 Task: Look for space in Cianorte, Brazil from 5th July, 2023 to 15th July, 2023 for 9 adults in price range Rs.15000 to Rs.25000. Place can be entire place with 5 bedrooms having 5 beds and 5 bathrooms. Property type can be house, flat, guest house. Booking option can be shelf check-in. Required host language is Spanish.
Action: Mouse moved to (380, 126)
Screenshot: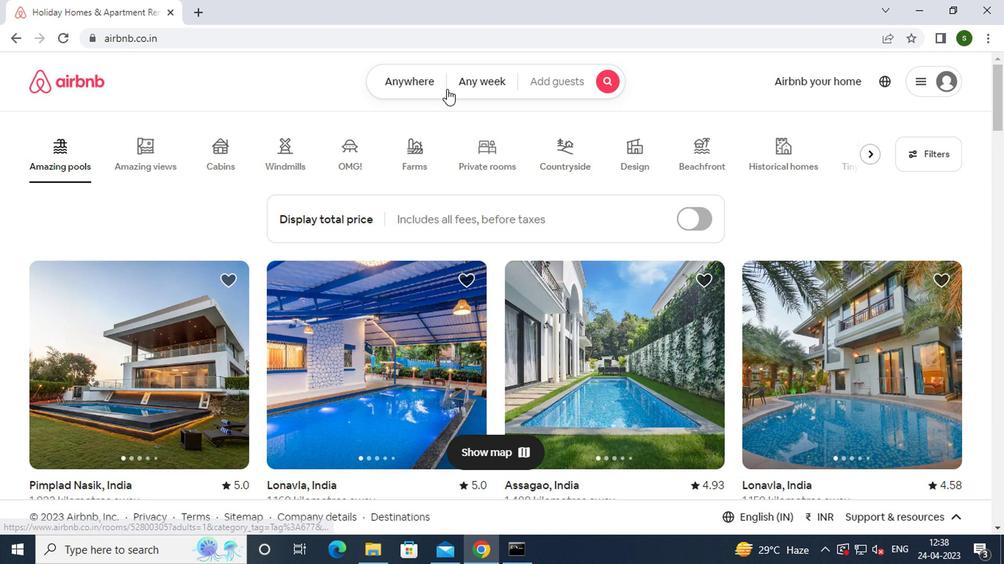 
Action: Mouse pressed left at (380, 126)
Screenshot: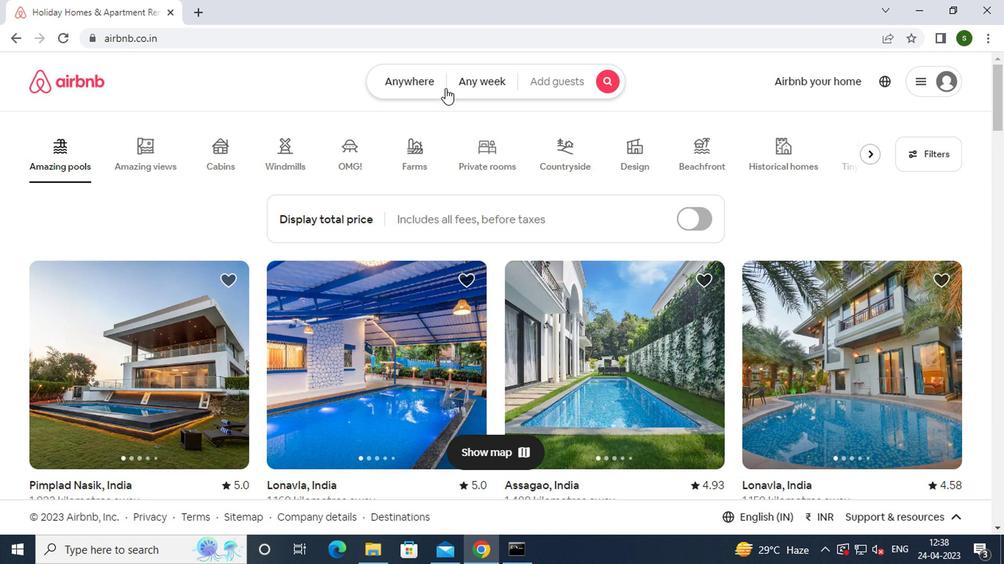 
Action: Mouse moved to (242, 163)
Screenshot: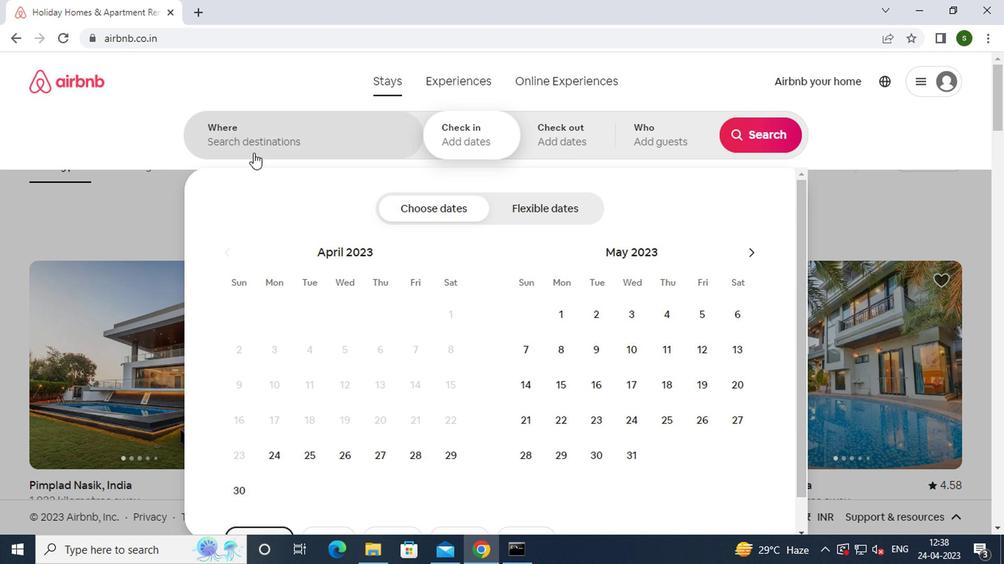 
Action: Mouse pressed left at (242, 163)
Screenshot: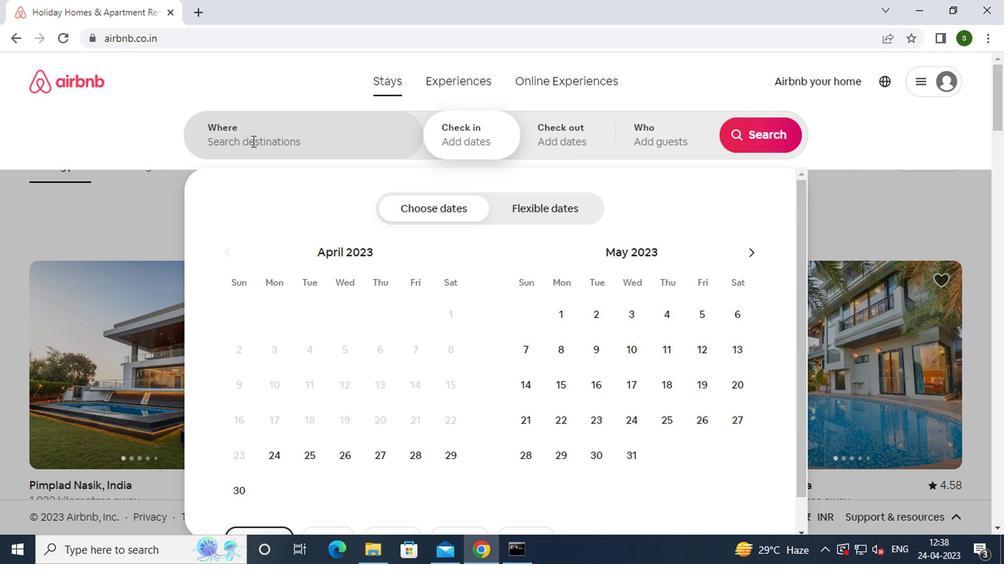 
Action: Key pressed c<Key.caps_lock>ianorte,<Key.space><Key.caps_lock>b<Key.caps_lock>razil
Screenshot: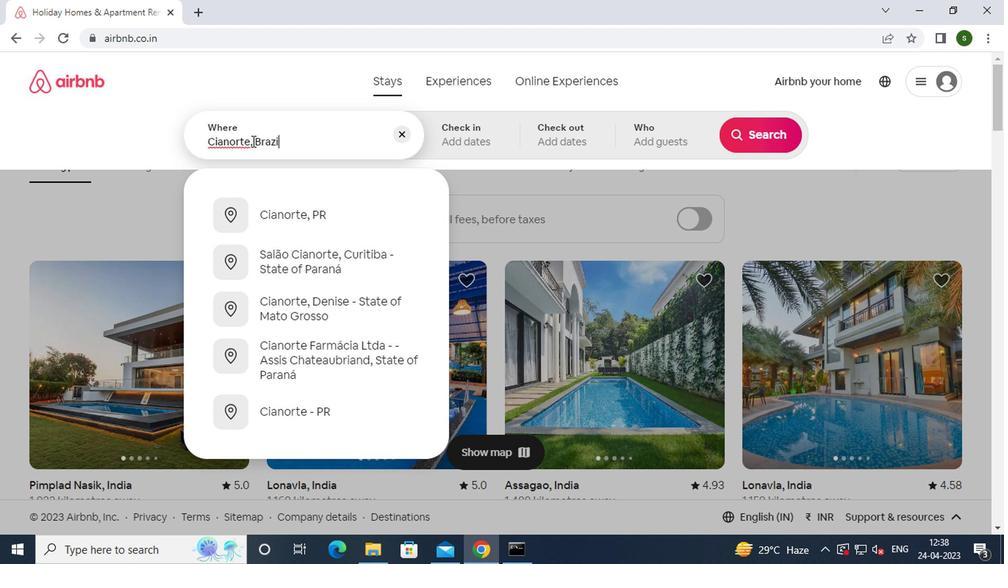 
Action: Mouse moved to (263, 156)
Screenshot: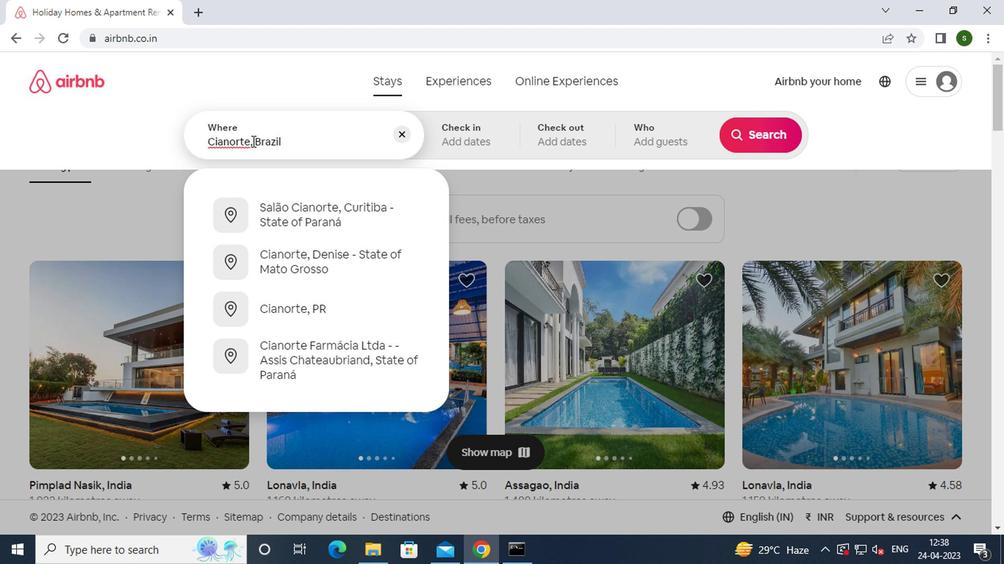 
Action: Key pressed <Key.enter>
Screenshot: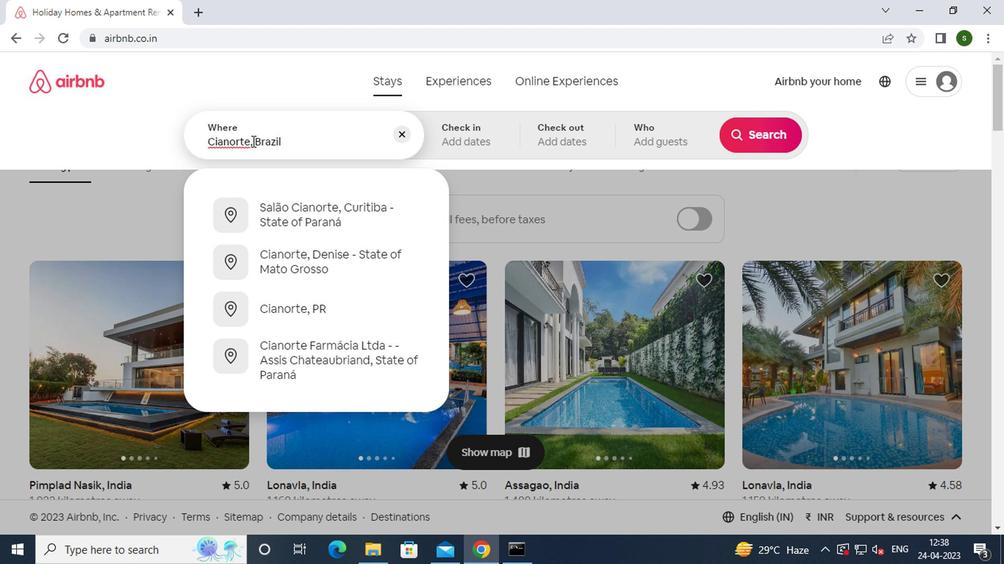 
Action: Mouse moved to (593, 240)
Screenshot: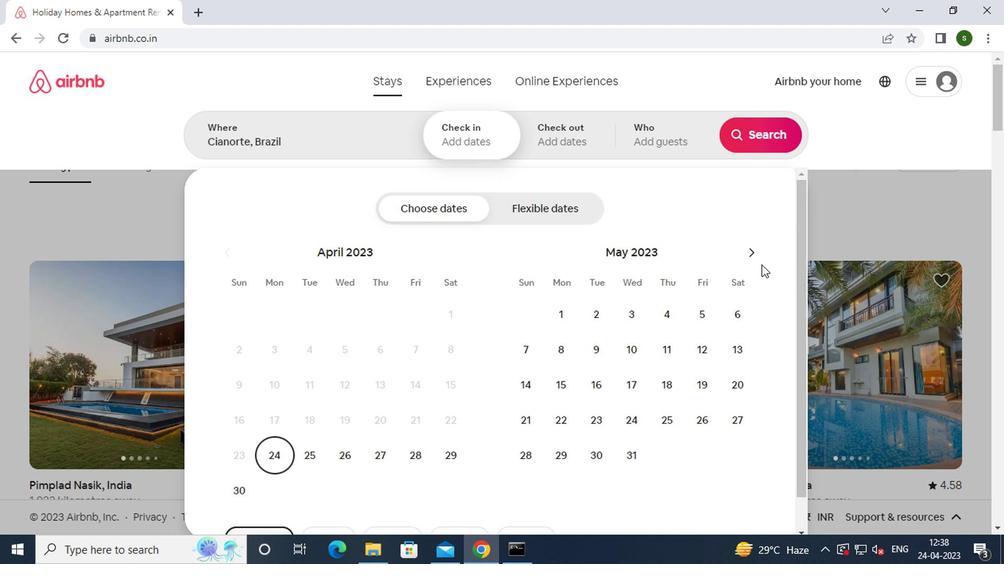 
Action: Mouse pressed left at (593, 240)
Screenshot: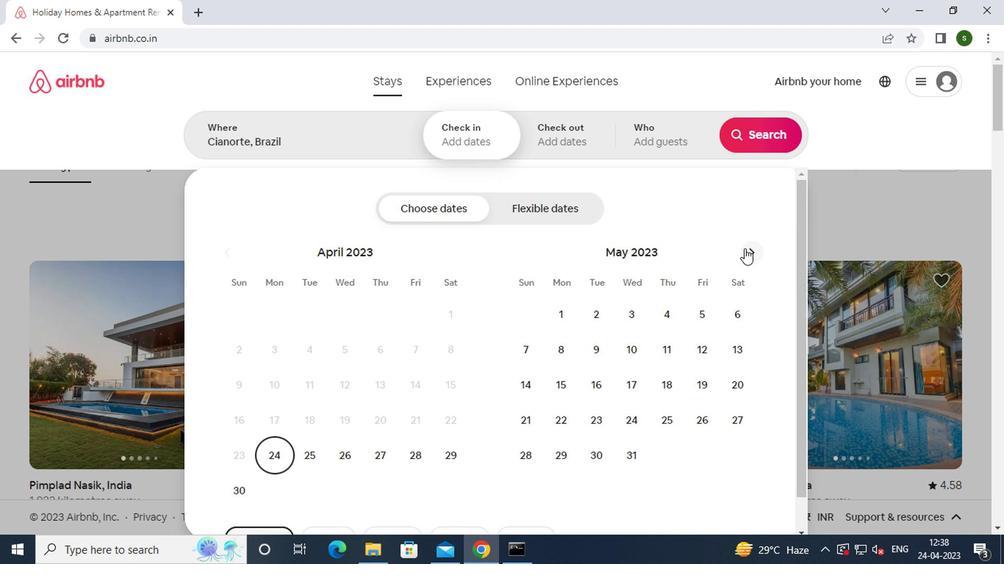 
Action: Mouse pressed left at (593, 240)
Screenshot: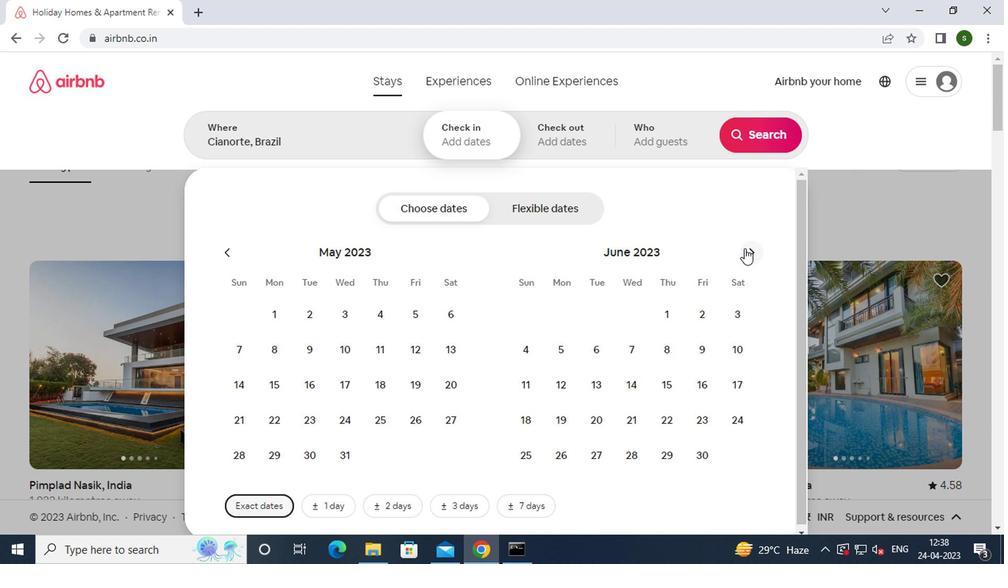 
Action: Mouse moved to (514, 306)
Screenshot: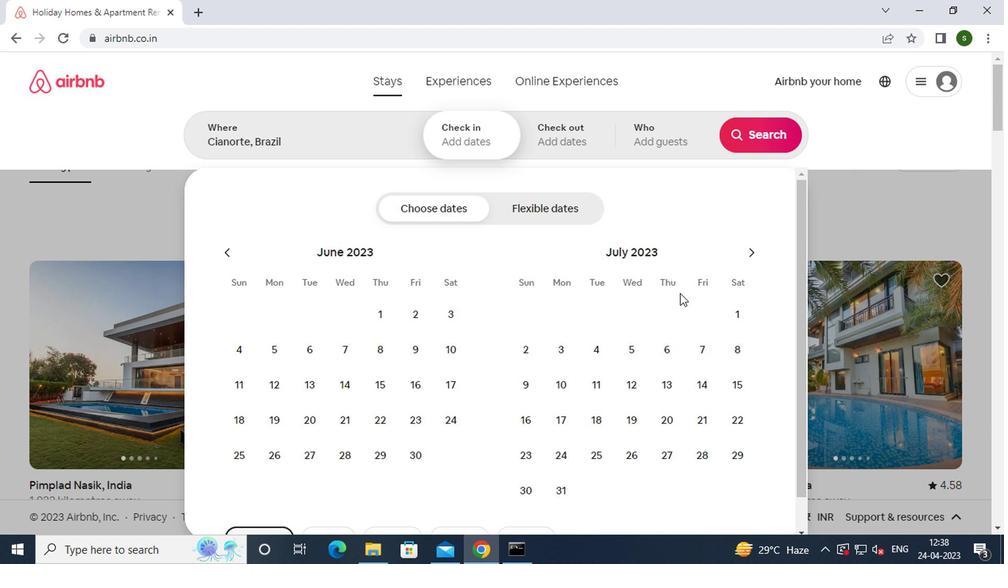 
Action: Mouse pressed left at (514, 306)
Screenshot: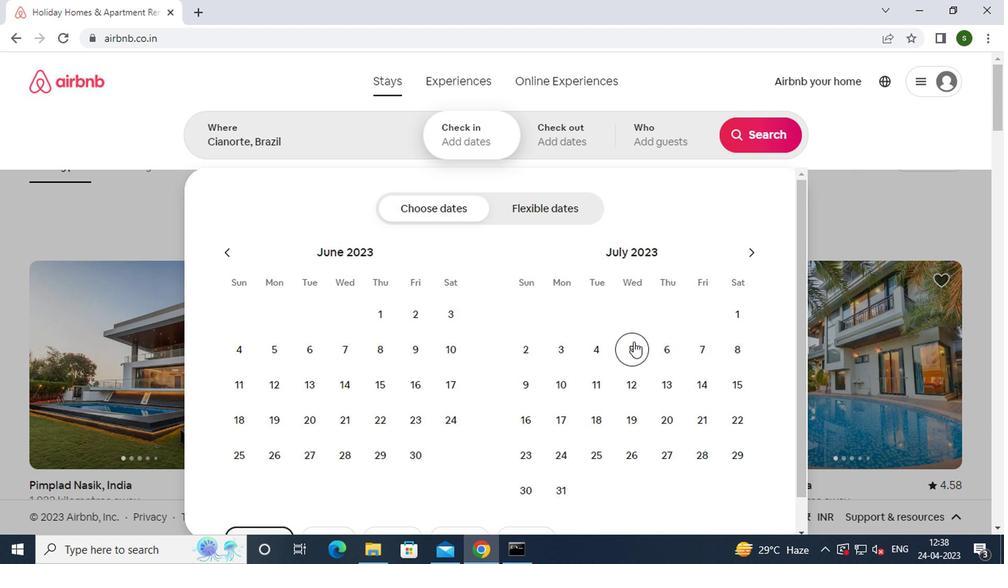 
Action: Mouse moved to (595, 340)
Screenshot: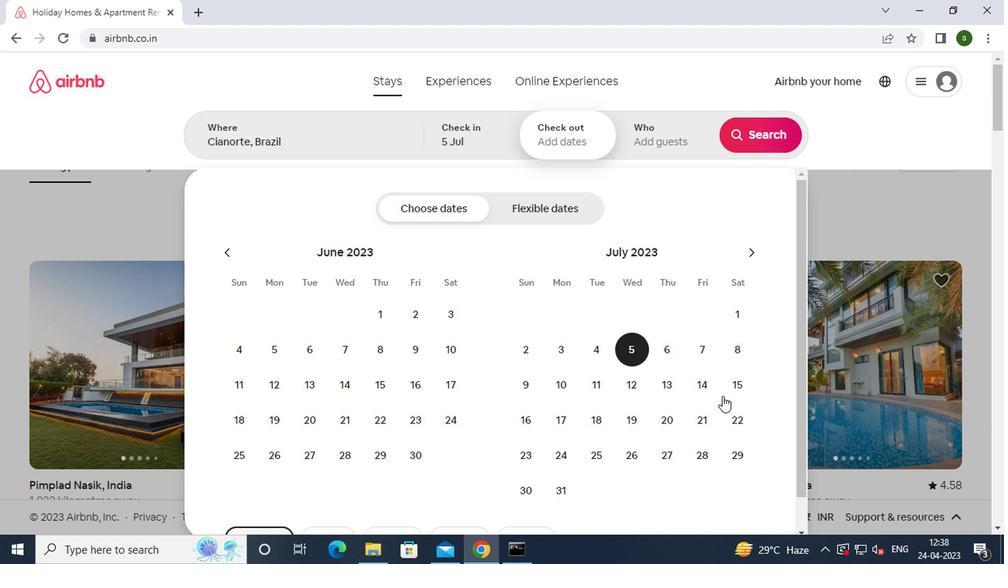
Action: Mouse pressed left at (595, 340)
Screenshot: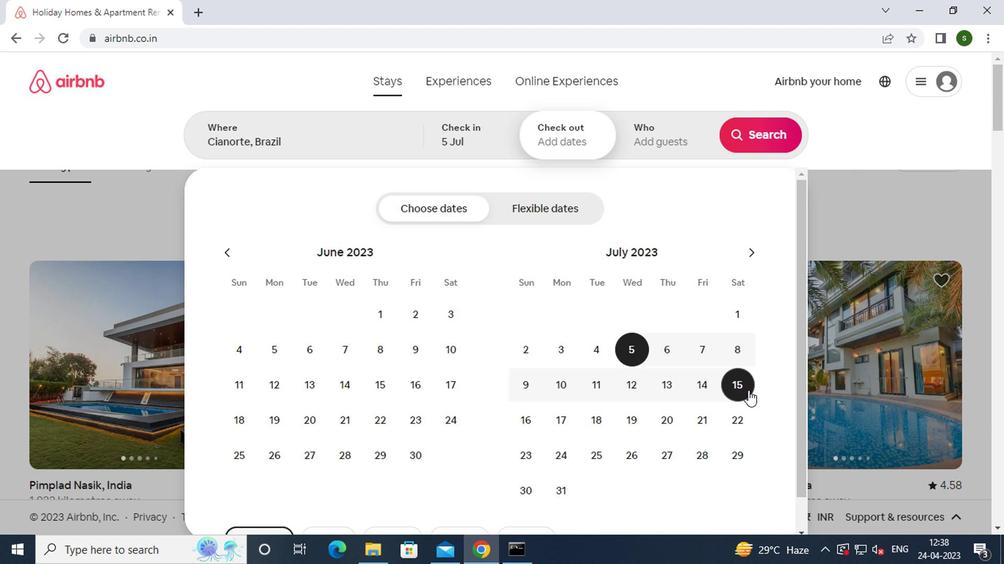 
Action: Mouse moved to (533, 168)
Screenshot: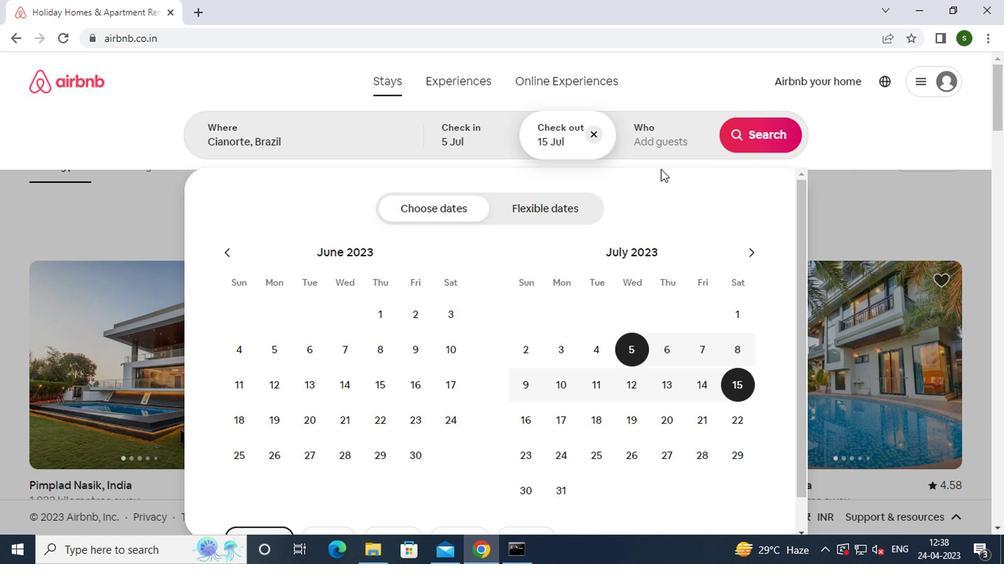 
Action: Mouse pressed left at (533, 168)
Screenshot: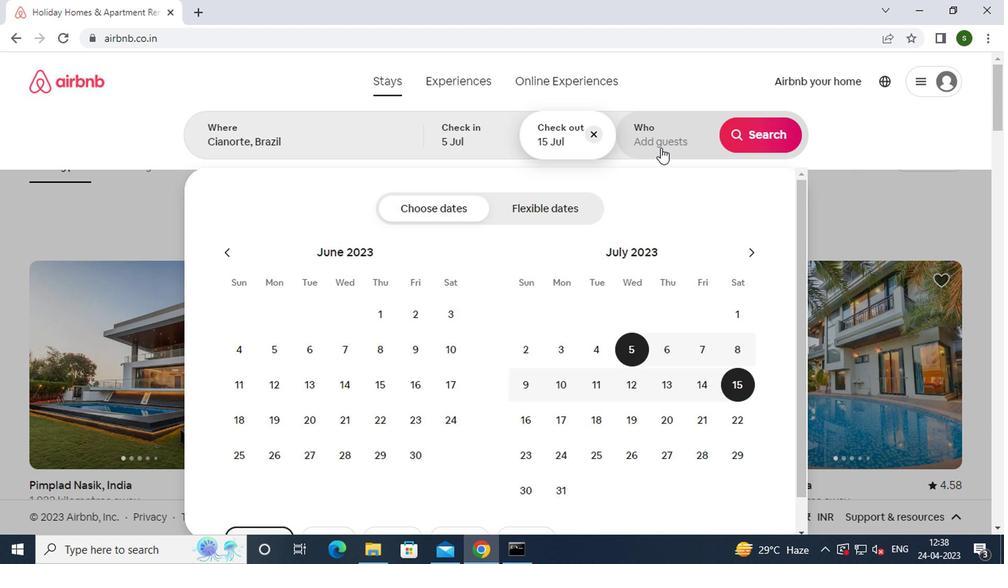 
Action: Mouse moved to (612, 216)
Screenshot: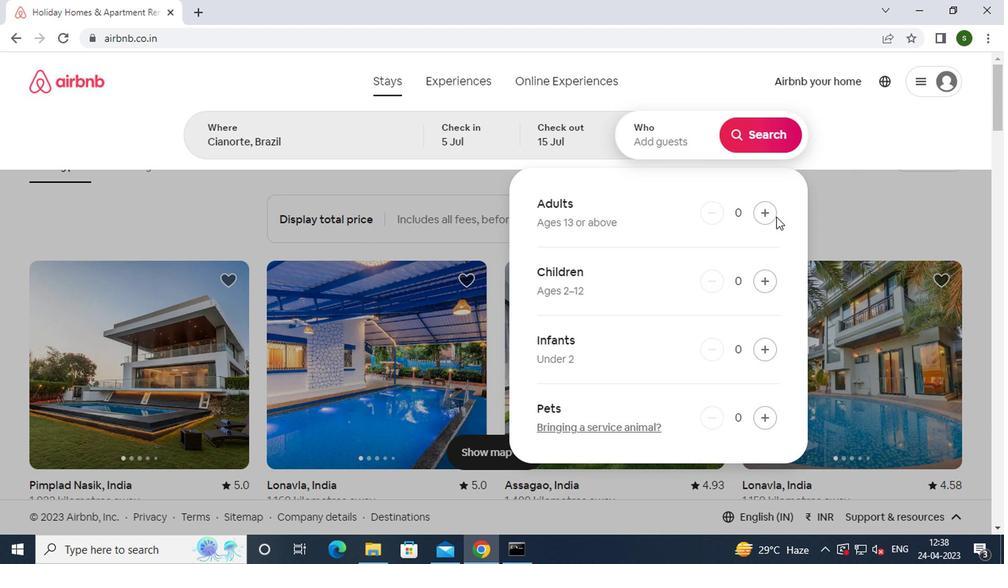 
Action: Mouse pressed left at (612, 216)
Screenshot: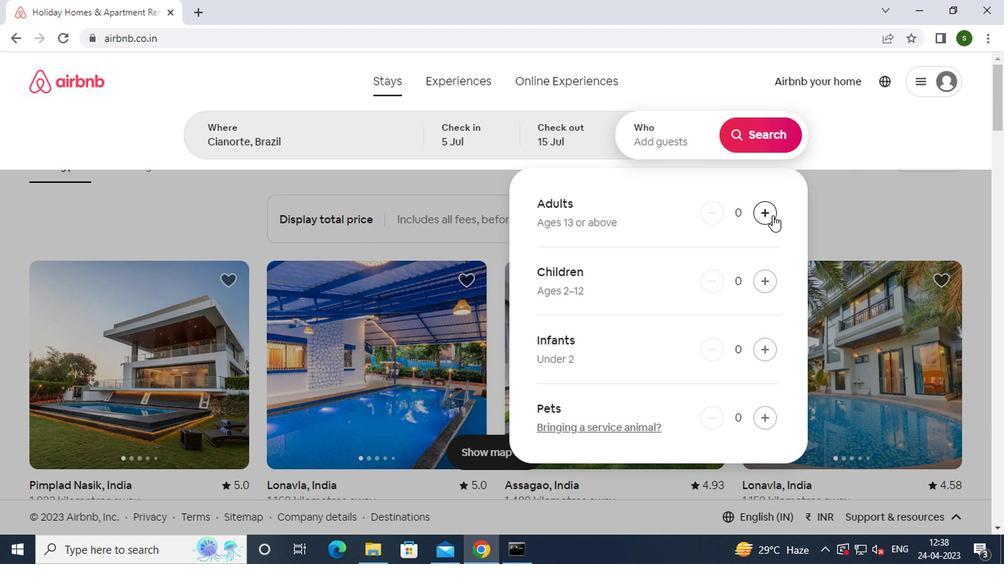 
Action: Mouse pressed left at (612, 216)
Screenshot: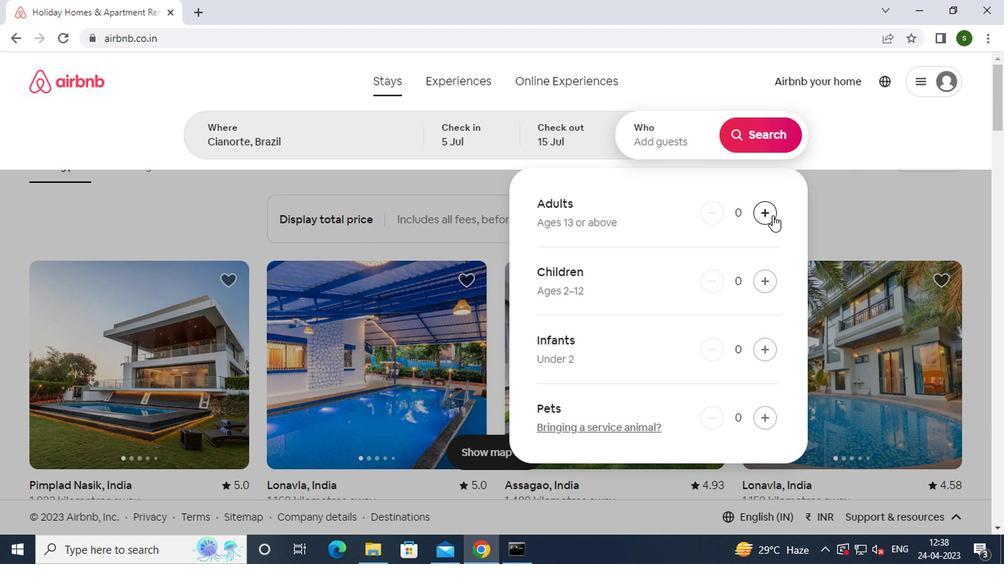 
Action: Mouse pressed left at (612, 216)
Screenshot: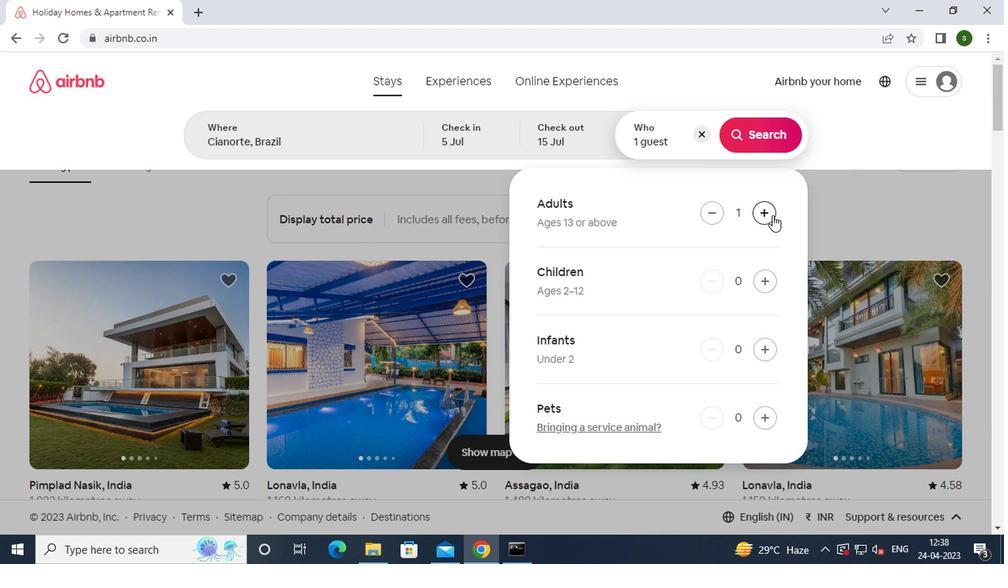 
Action: Mouse pressed left at (612, 216)
Screenshot: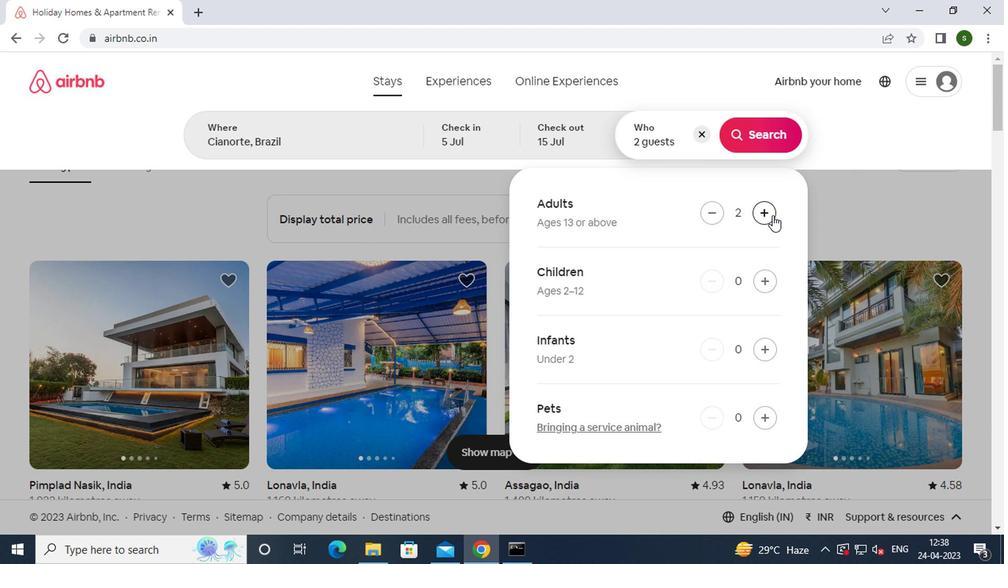 
Action: Mouse pressed left at (612, 216)
Screenshot: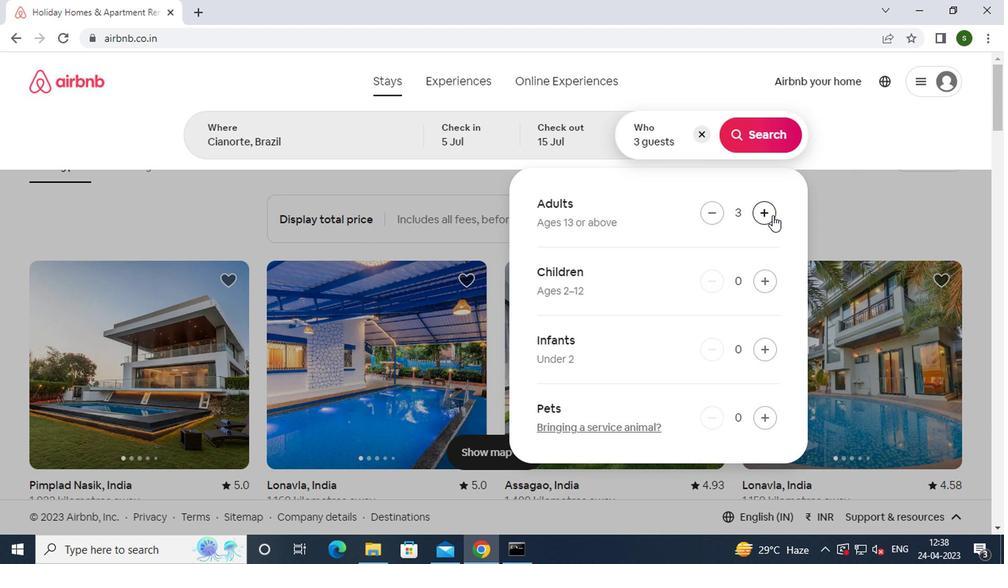 
Action: Mouse pressed left at (612, 216)
Screenshot: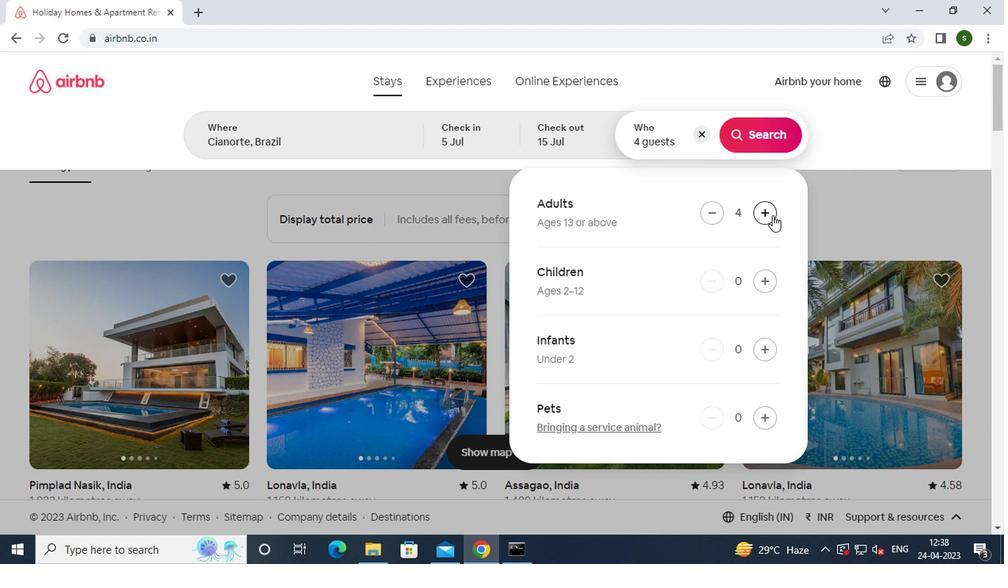 
Action: Mouse pressed left at (612, 216)
Screenshot: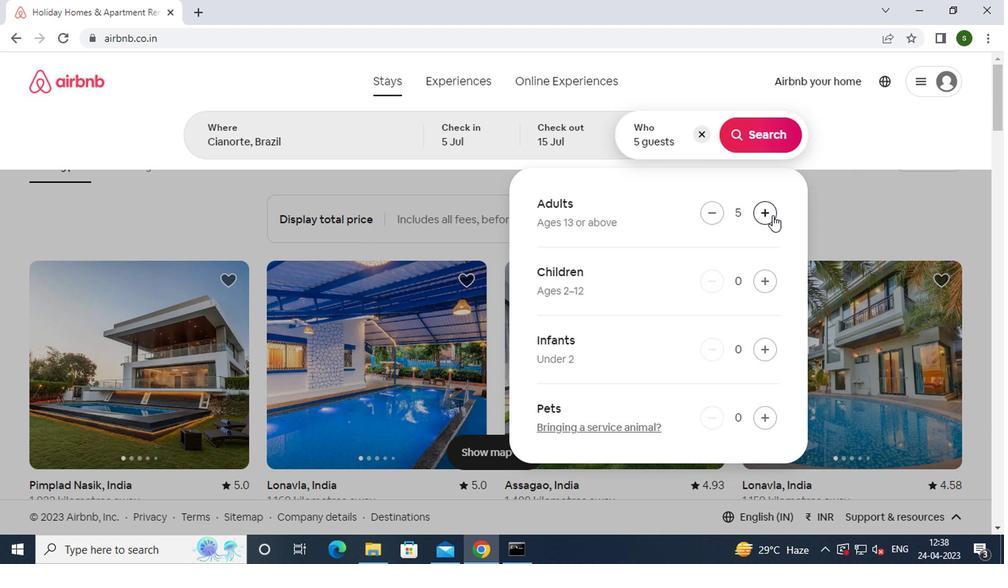 
Action: Mouse pressed left at (612, 216)
Screenshot: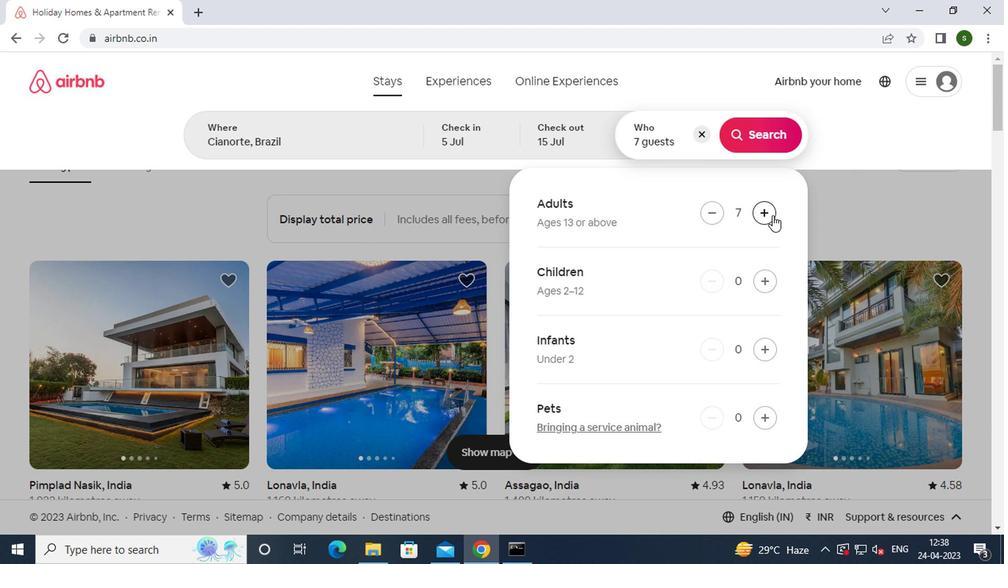 
Action: Mouse pressed left at (612, 216)
Screenshot: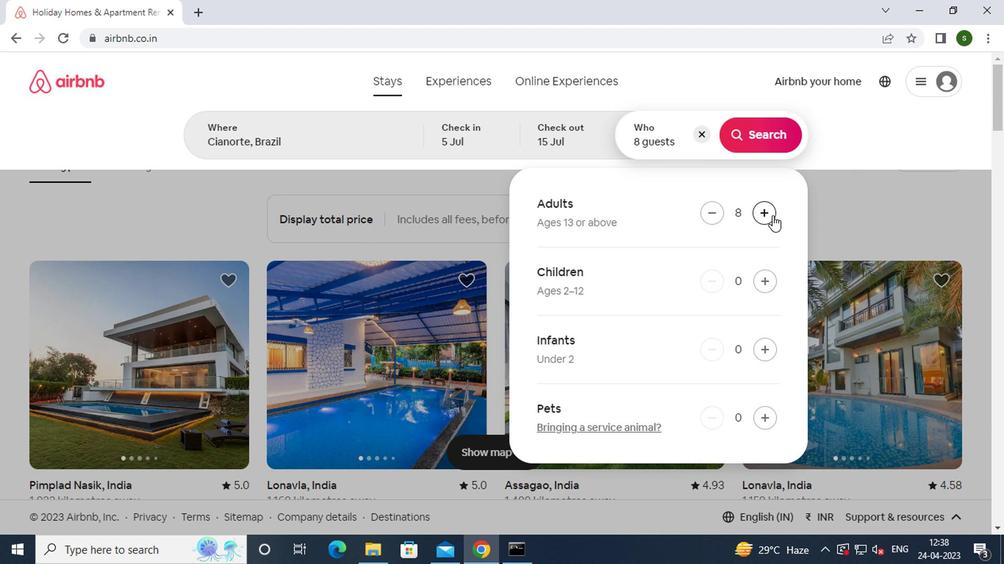
Action: Mouse moved to (587, 160)
Screenshot: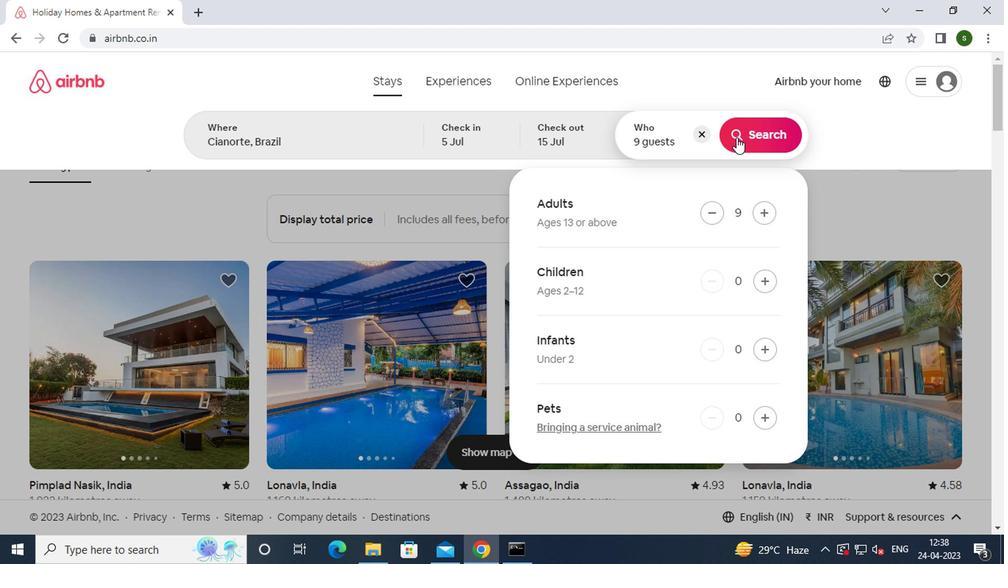 
Action: Mouse pressed left at (587, 160)
Screenshot: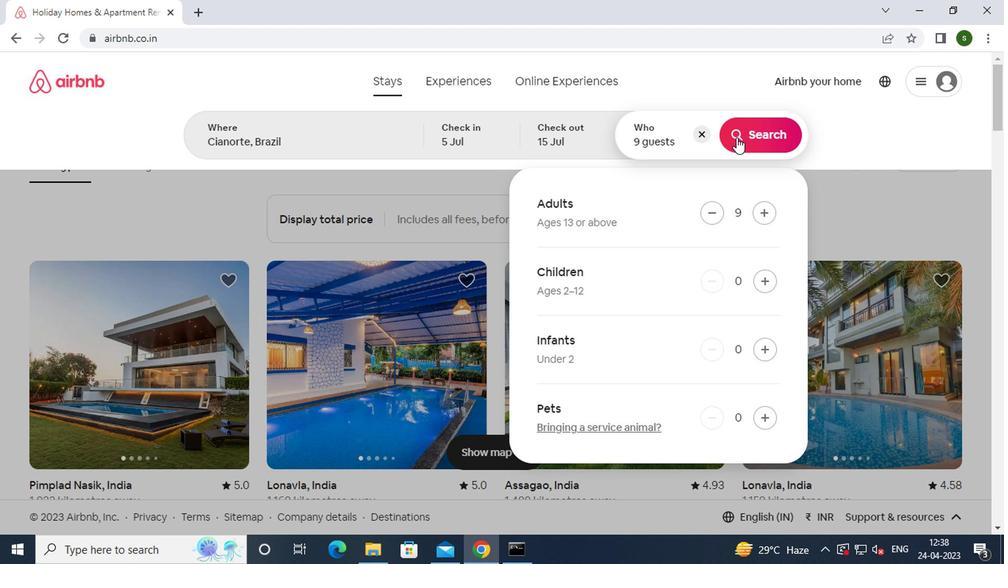 
Action: Mouse moved to (719, 168)
Screenshot: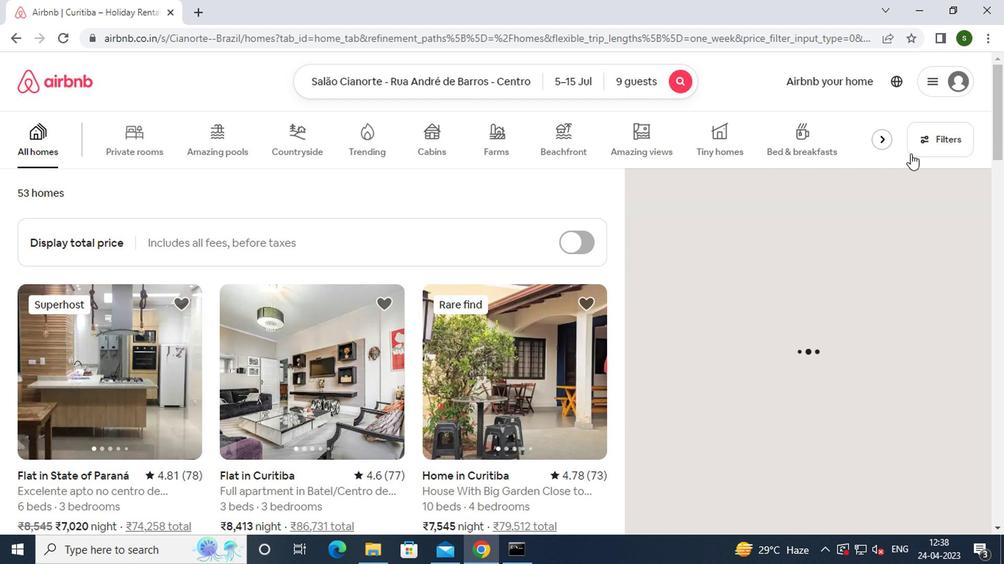 
Action: Mouse pressed left at (719, 168)
Screenshot: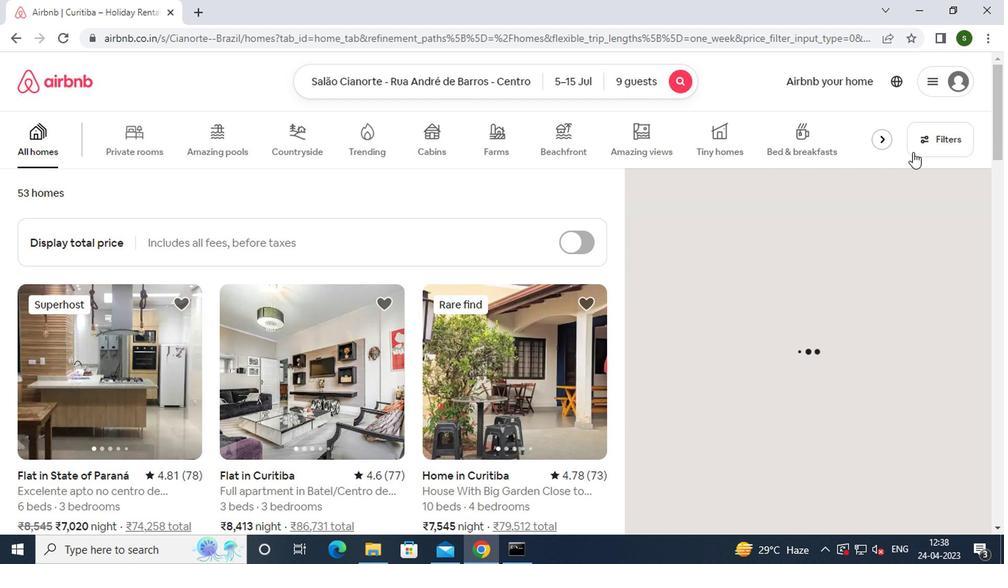 
Action: Mouse moved to (314, 290)
Screenshot: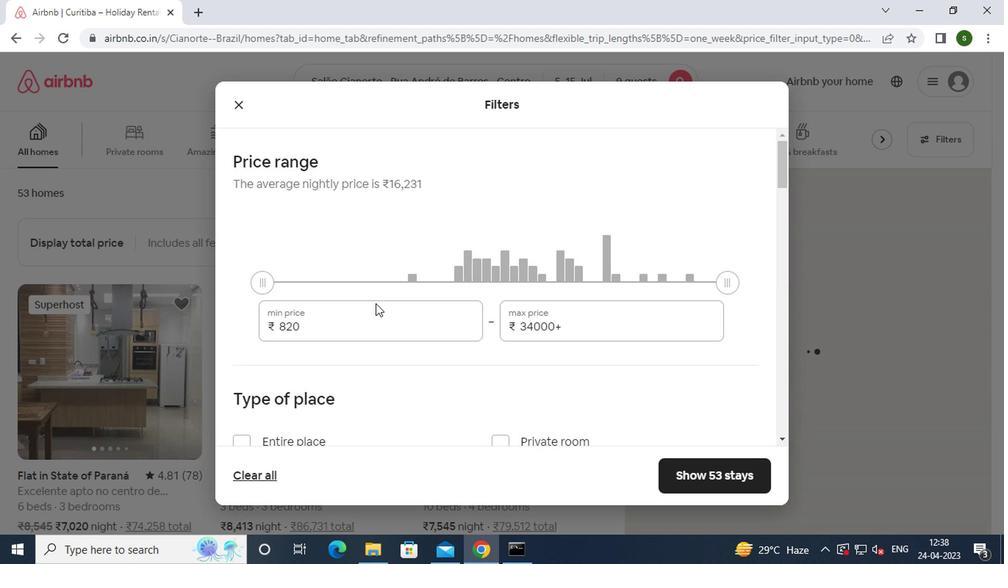 
Action: Mouse pressed left at (314, 290)
Screenshot: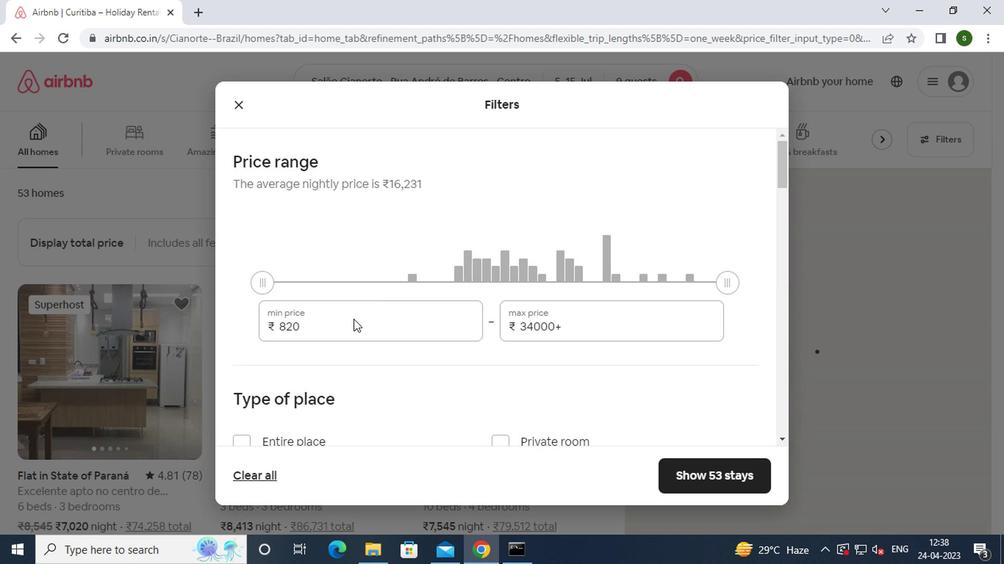 
Action: Key pressed <Key.backspace><Key.backspace><Key.backspace><Key.backspace><Key.backspace><Key.backspace><Key.backspace><Key.backspace>15000
Screenshot: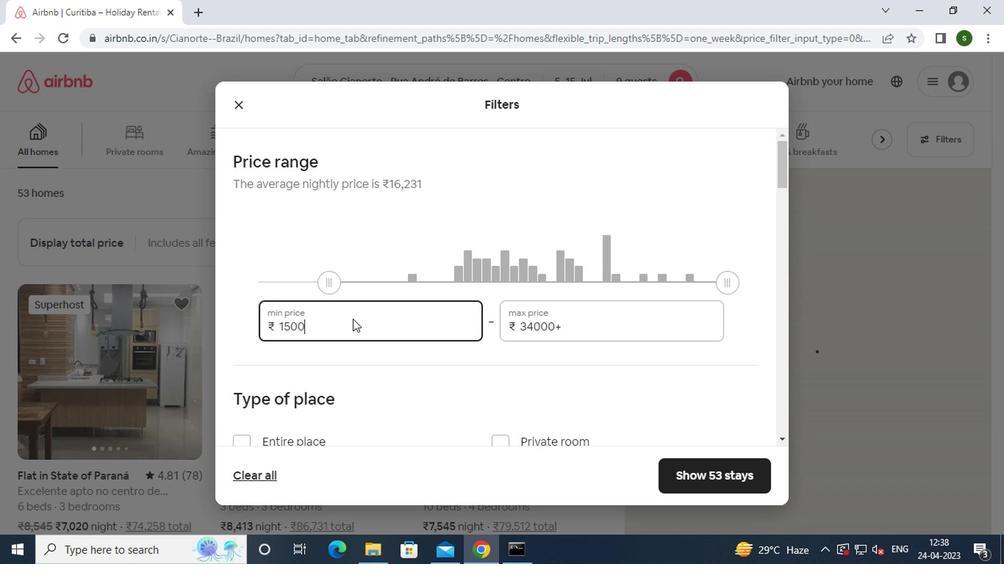 
Action: Mouse moved to (467, 293)
Screenshot: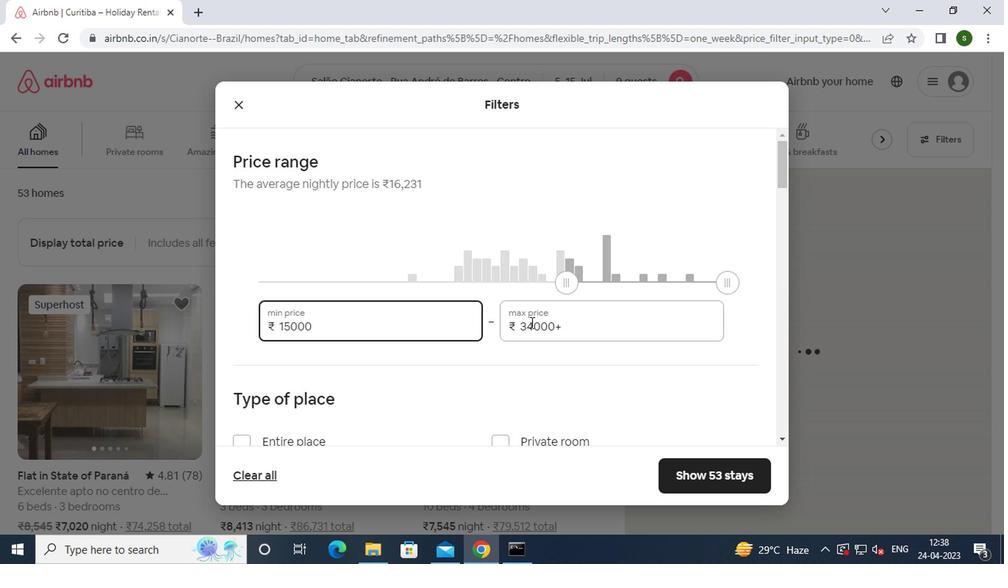 
Action: Mouse pressed left at (467, 293)
Screenshot: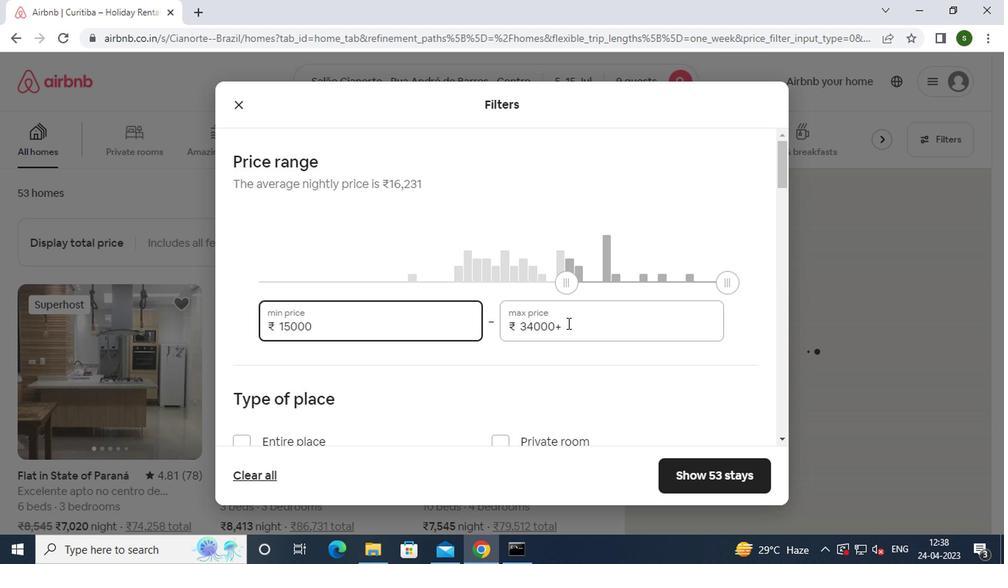 
Action: Mouse moved to (467, 293)
Screenshot: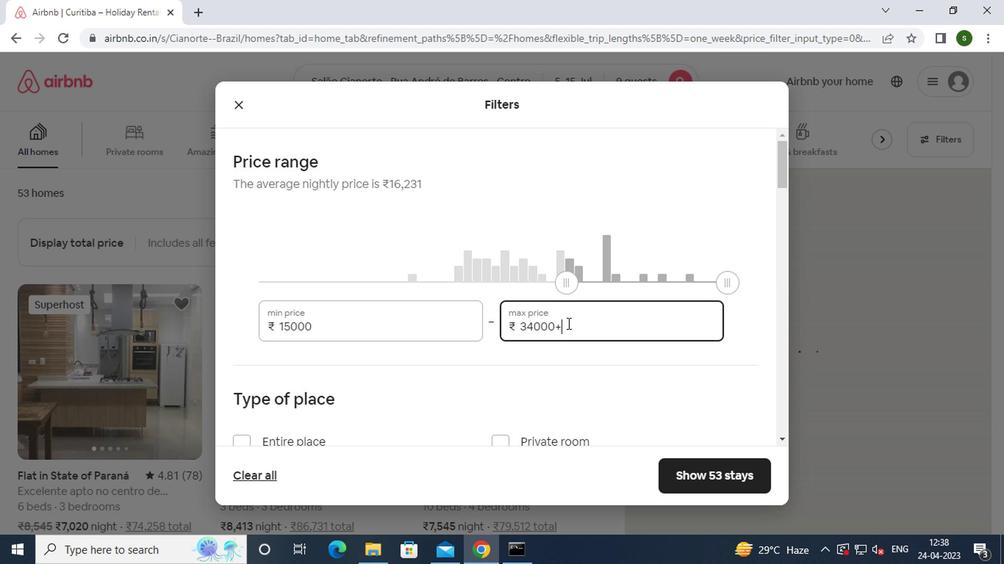 
Action: Key pressed <Key.backspace><Key.backspace><Key.backspace><Key.backspace><Key.backspace><Key.backspace><Key.backspace><Key.backspace><Key.backspace><Key.backspace><Key.backspace>25000
Screenshot: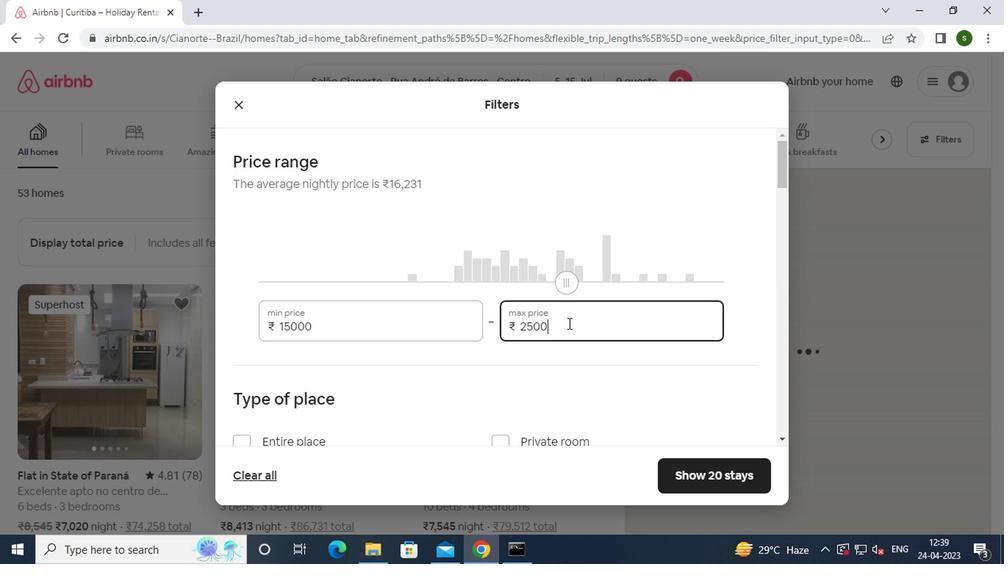
Action: Mouse moved to (443, 309)
Screenshot: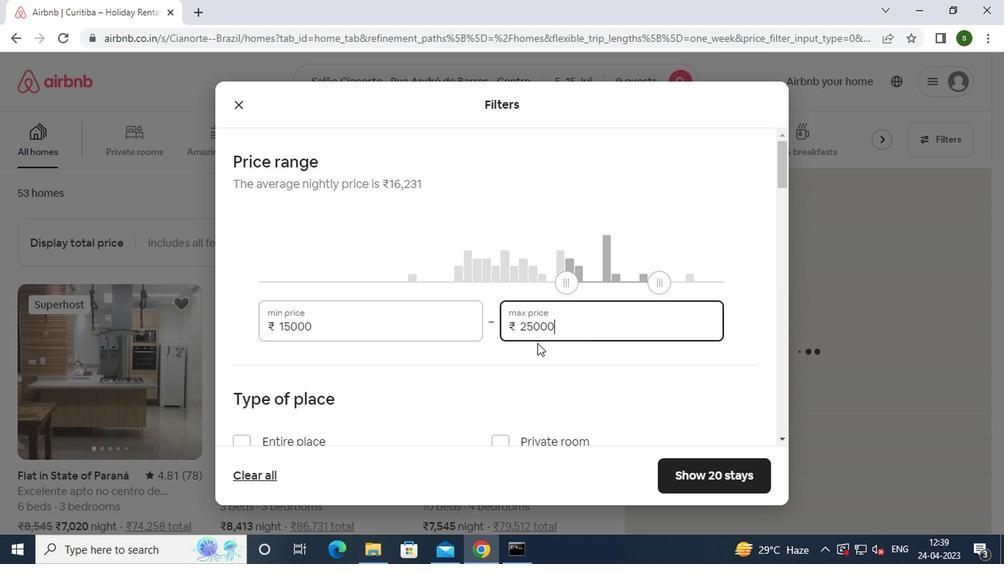 
Action: Mouse scrolled (443, 308) with delta (0, 0)
Screenshot: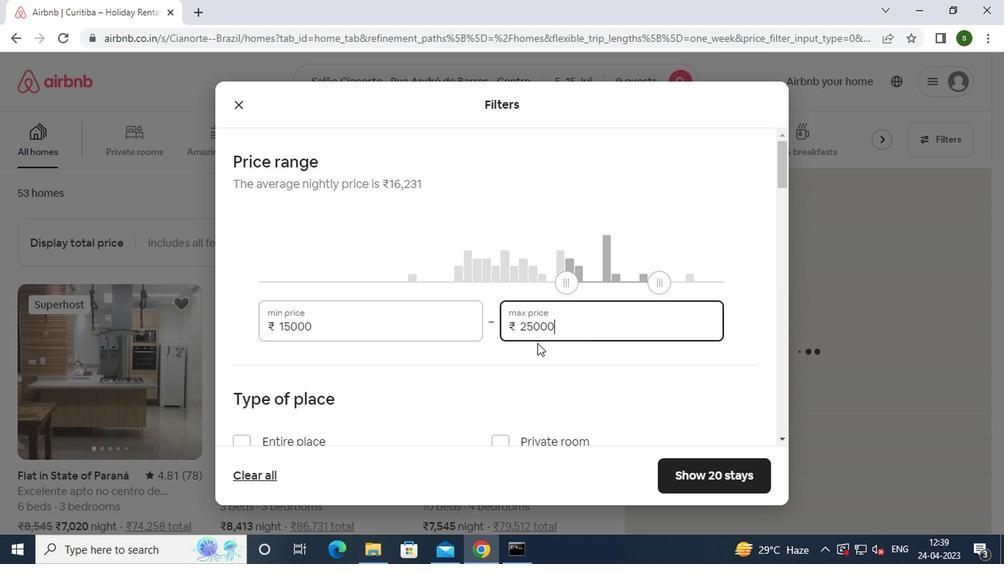 
Action: Mouse scrolled (443, 308) with delta (0, 0)
Screenshot: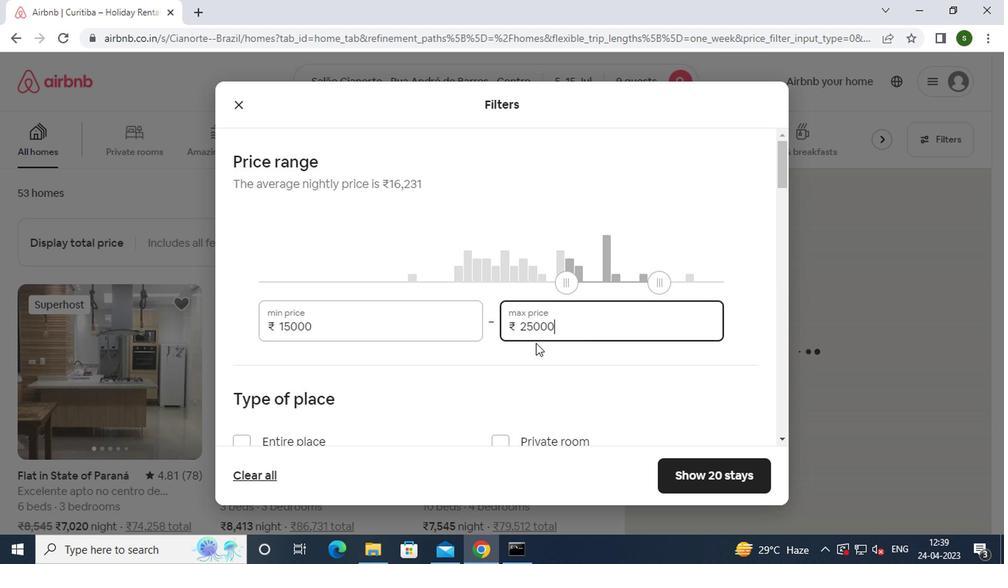 
Action: Mouse moved to (271, 279)
Screenshot: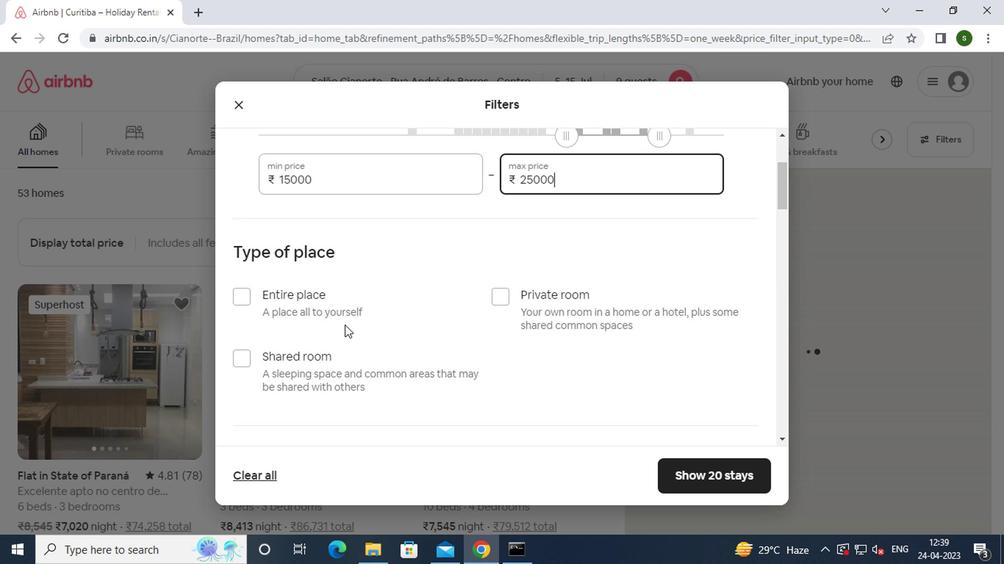 
Action: Mouse pressed left at (271, 279)
Screenshot: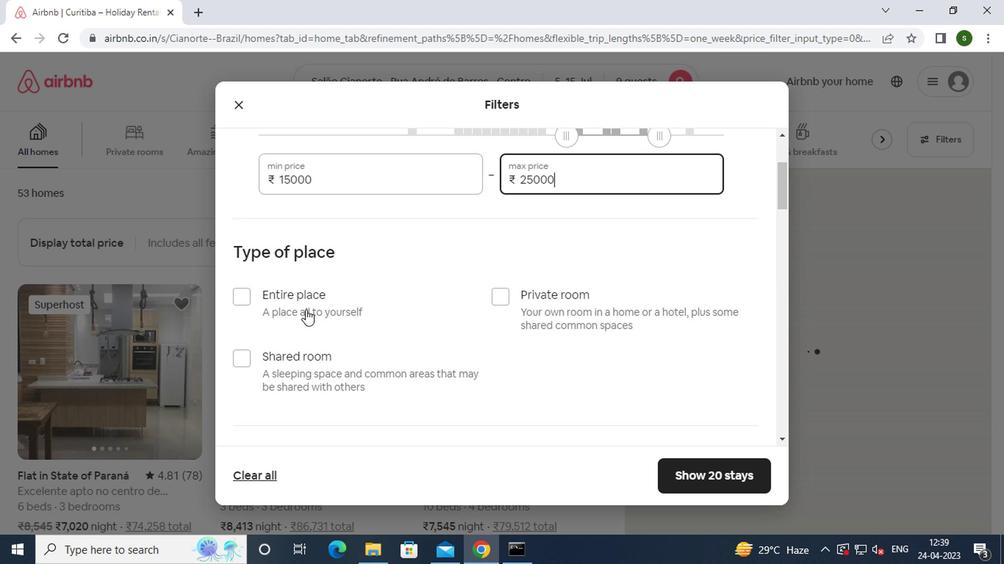 
Action: Mouse moved to (332, 283)
Screenshot: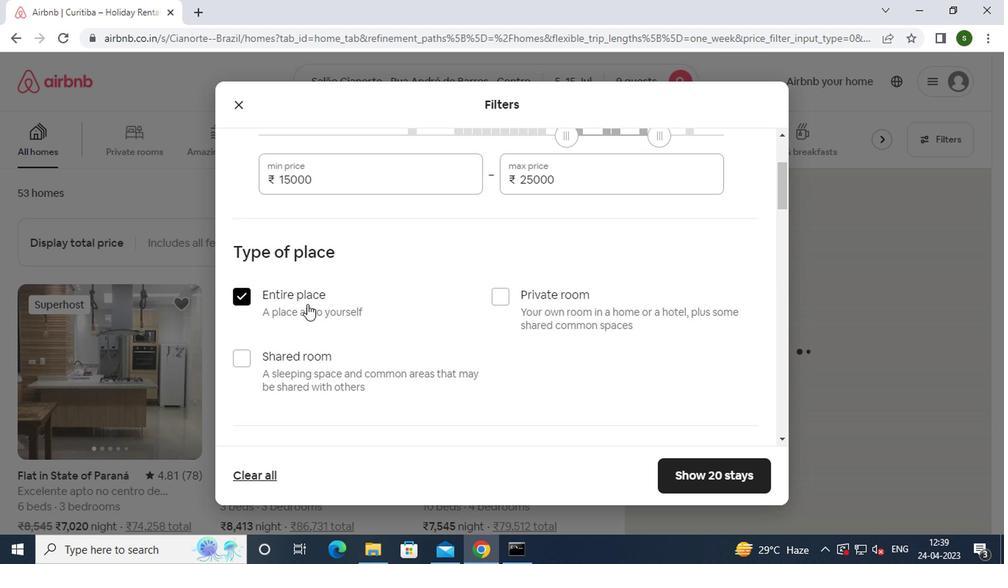 
Action: Mouse scrolled (332, 282) with delta (0, 0)
Screenshot: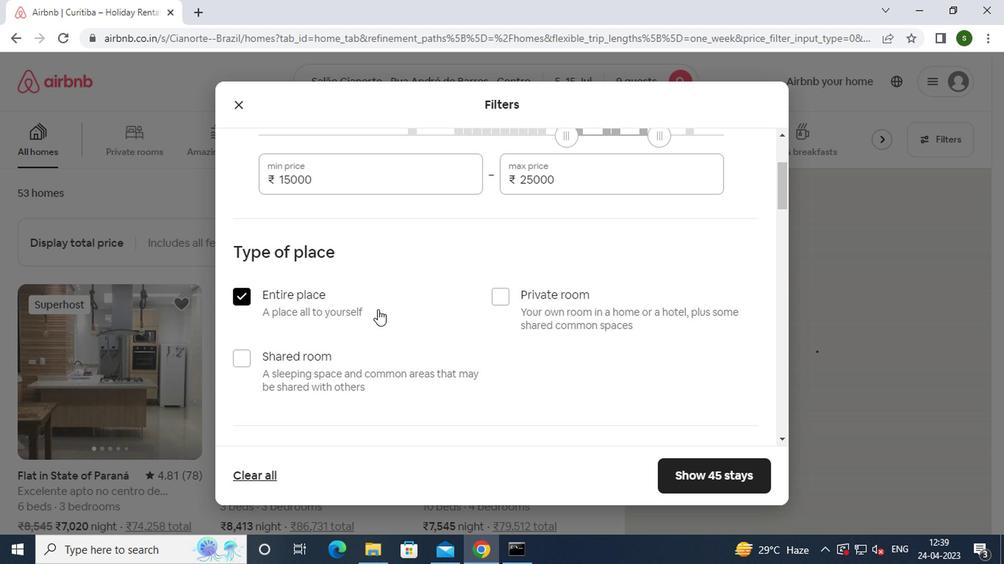 
Action: Mouse scrolled (332, 282) with delta (0, 0)
Screenshot: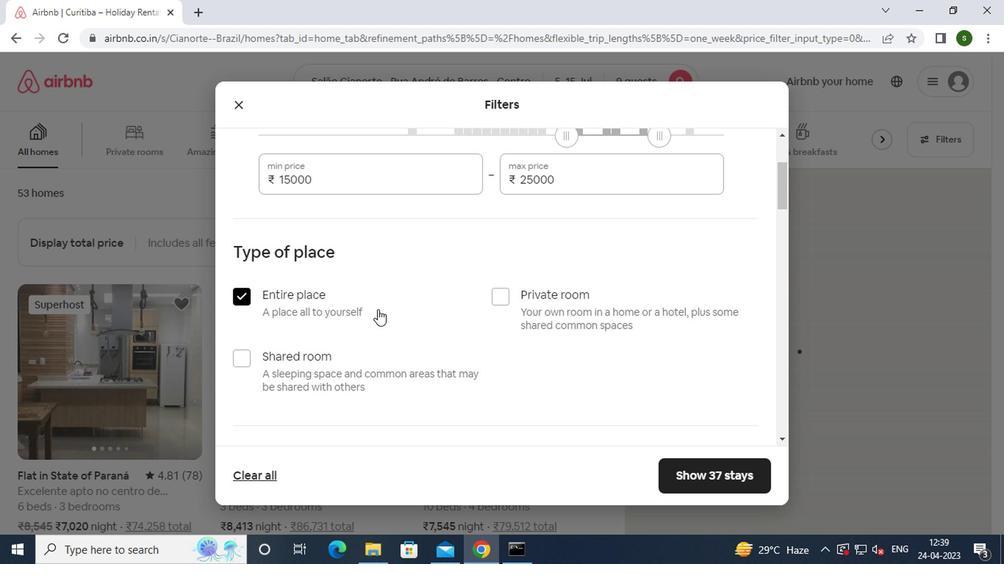 
Action: Mouse scrolled (332, 282) with delta (0, 0)
Screenshot: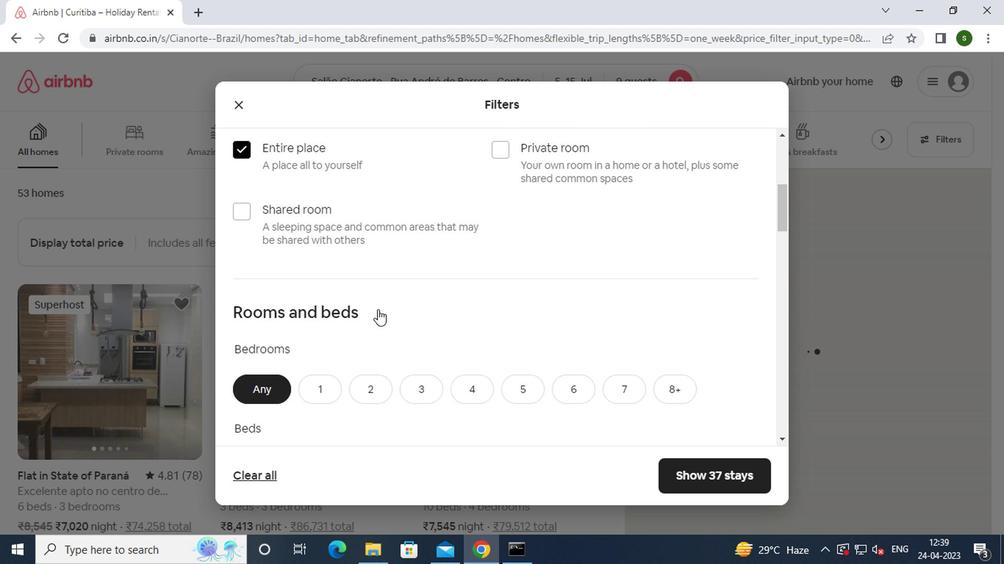 
Action: Mouse scrolled (332, 282) with delta (0, 0)
Screenshot: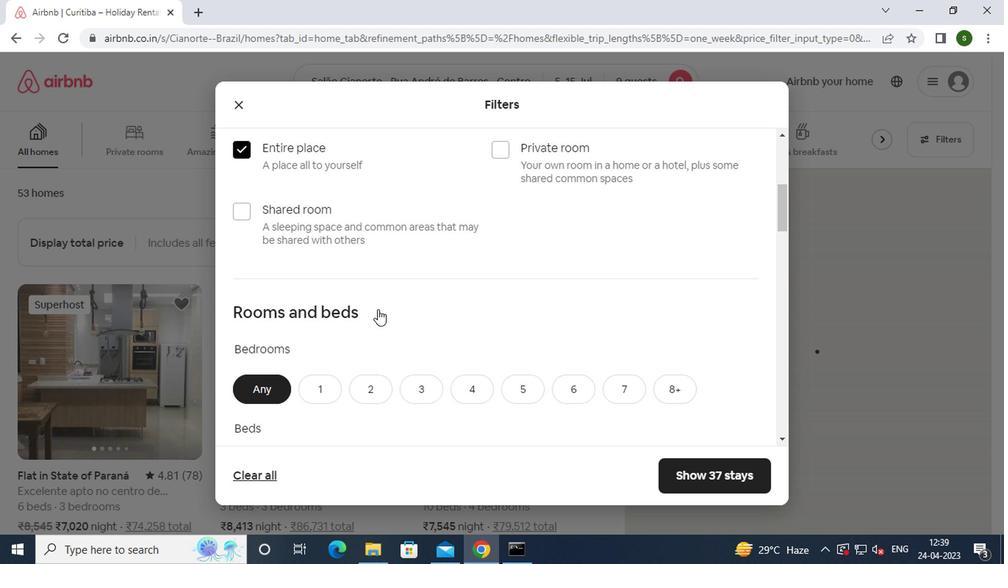 
Action: Mouse moved to (427, 236)
Screenshot: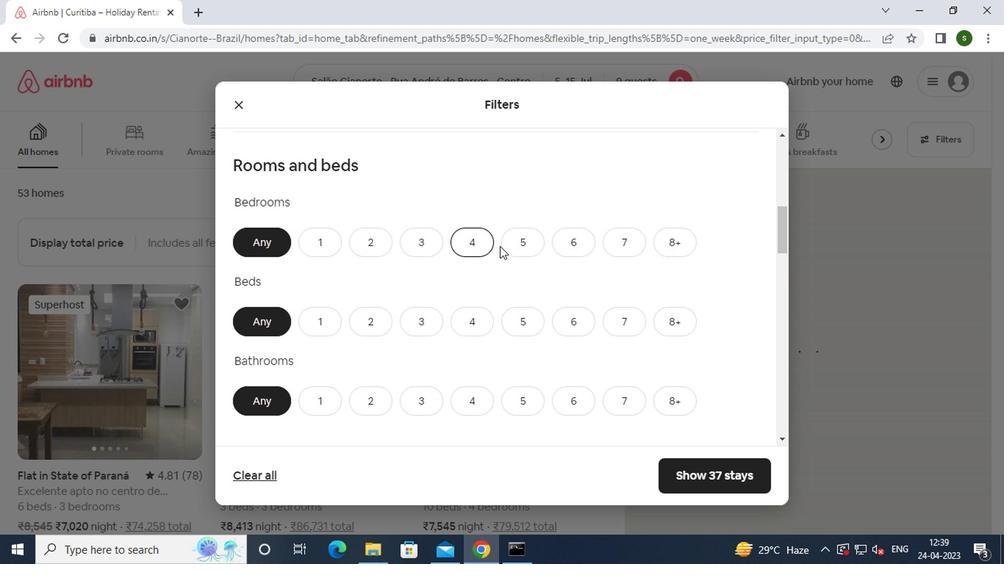 
Action: Mouse pressed left at (427, 236)
Screenshot: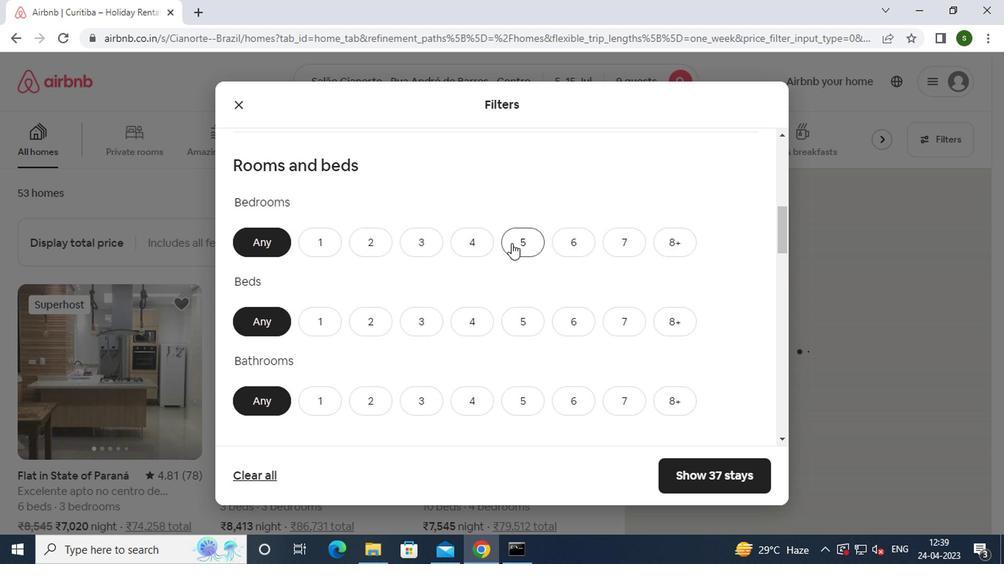 
Action: Mouse moved to (436, 295)
Screenshot: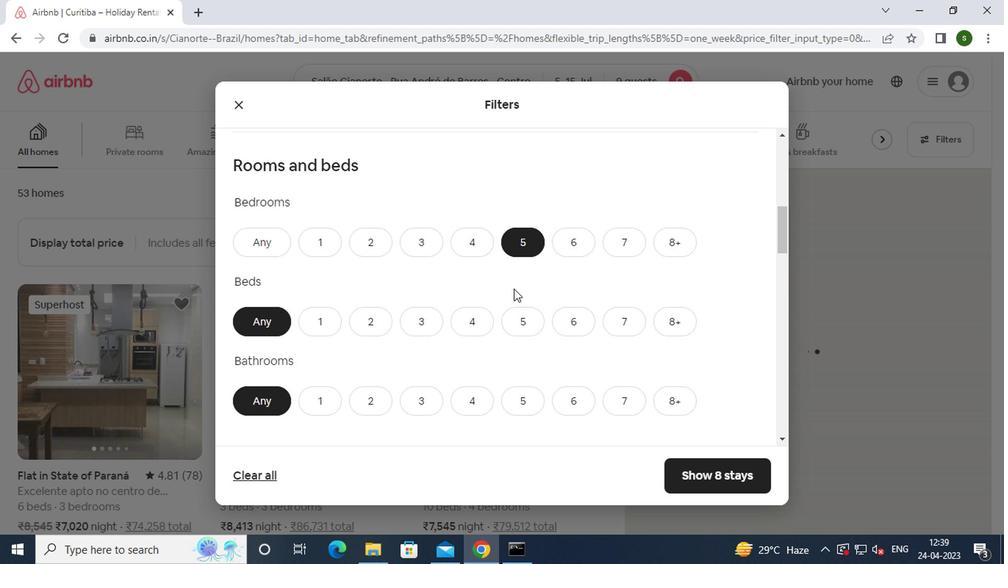 
Action: Mouse pressed left at (436, 295)
Screenshot: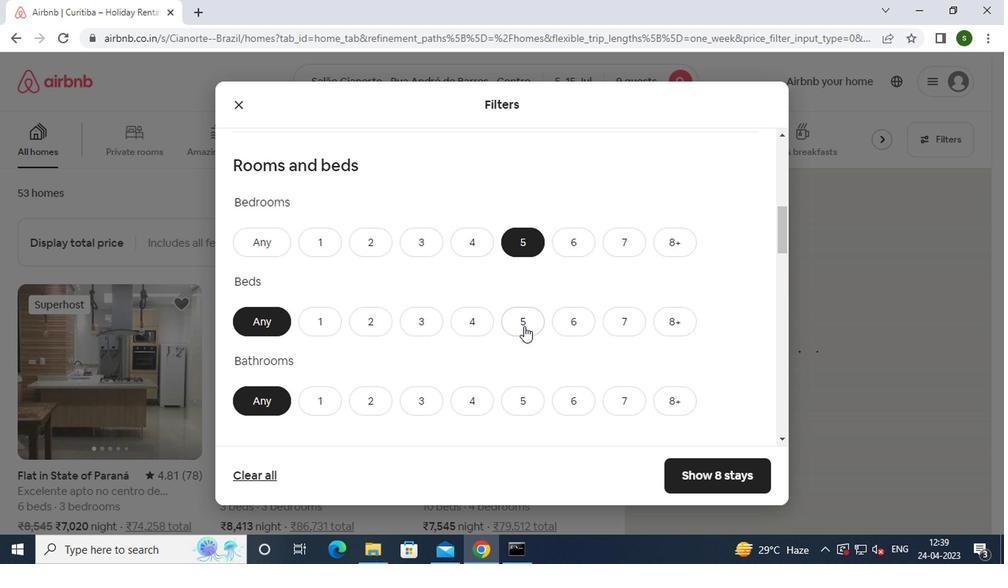 
Action: Mouse moved to (436, 349)
Screenshot: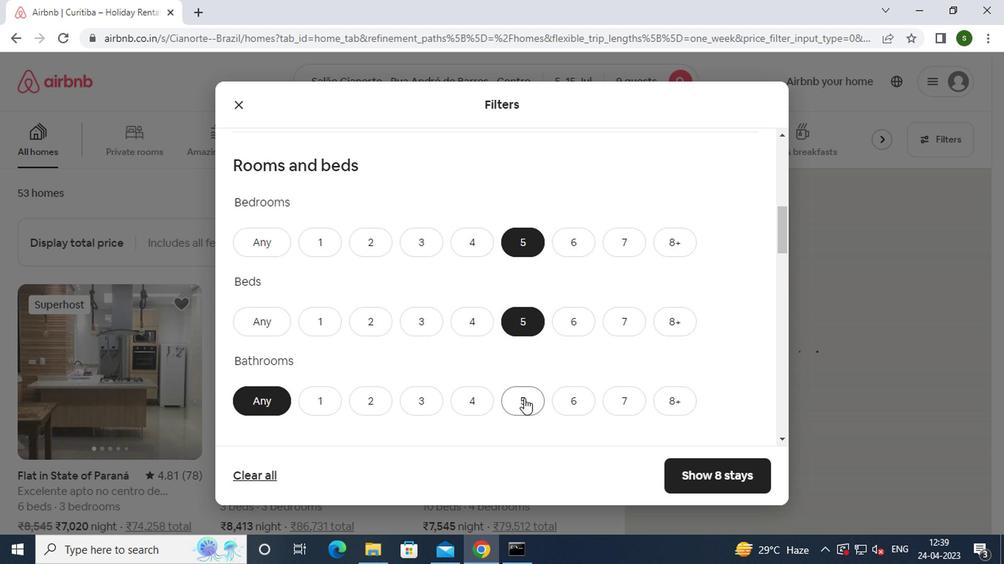 
Action: Mouse pressed left at (436, 349)
Screenshot: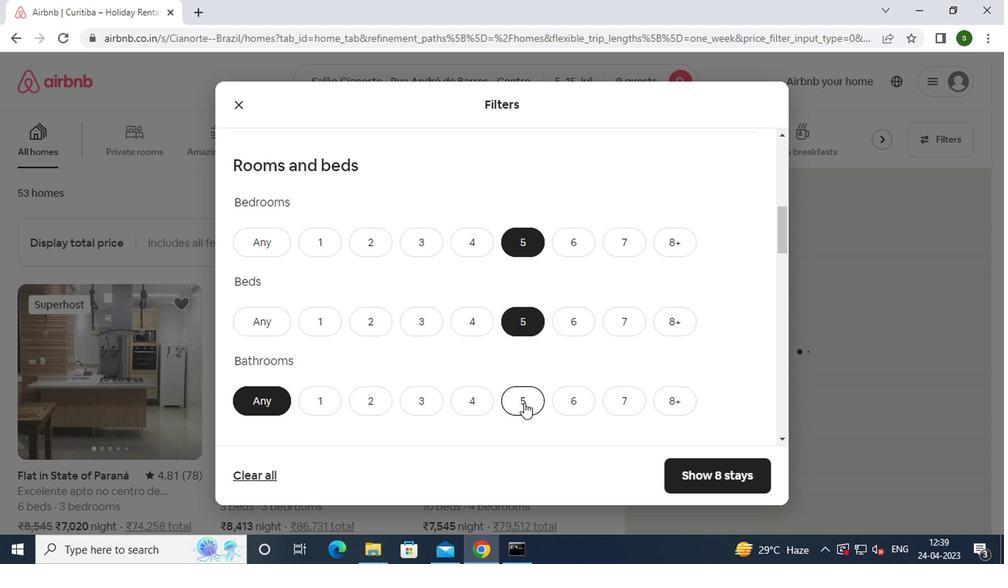 
Action: Mouse moved to (433, 305)
Screenshot: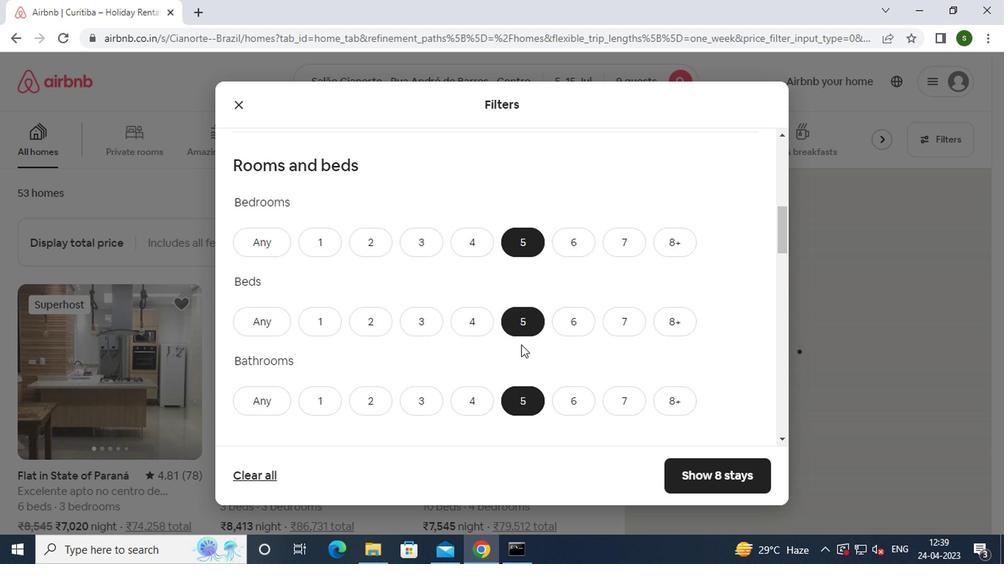 
Action: Mouse scrolled (433, 304) with delta (0, 0)
Screenshot: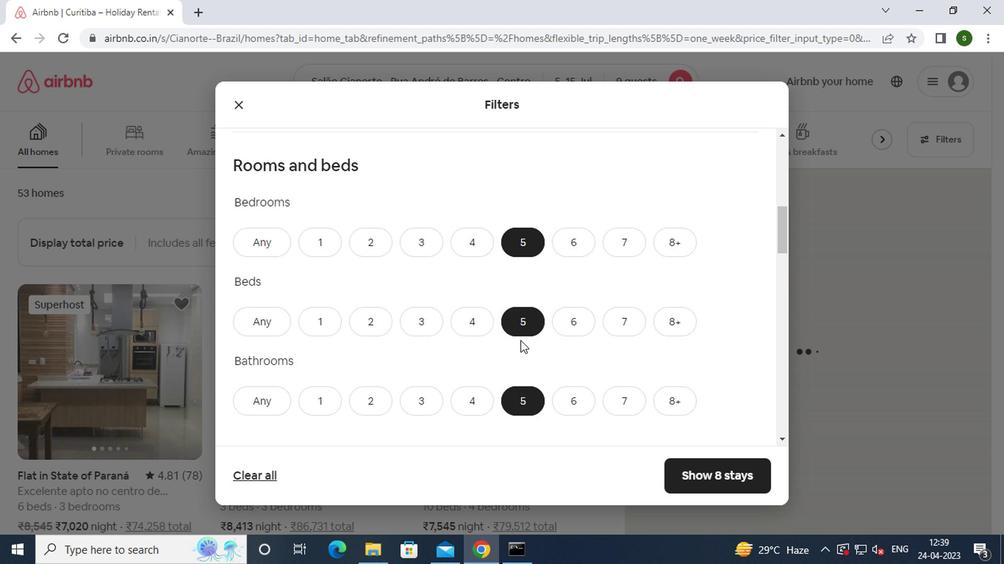 
Action: Mouse scrolled (433, 304) with delta (0, 0)
Screenshot: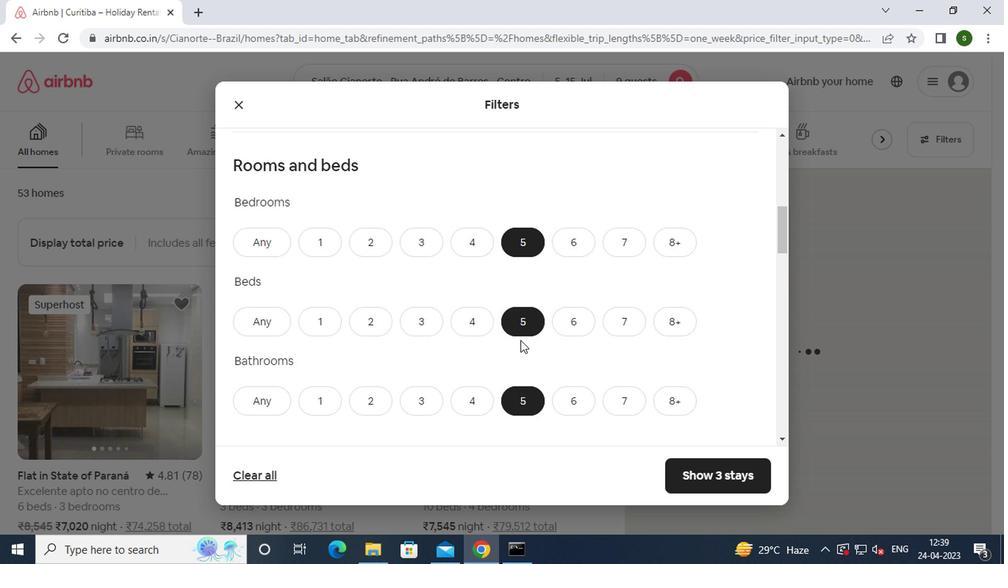 
Action: Mouse scrolled (433, 304) with delta (0, 0)
Screenshot: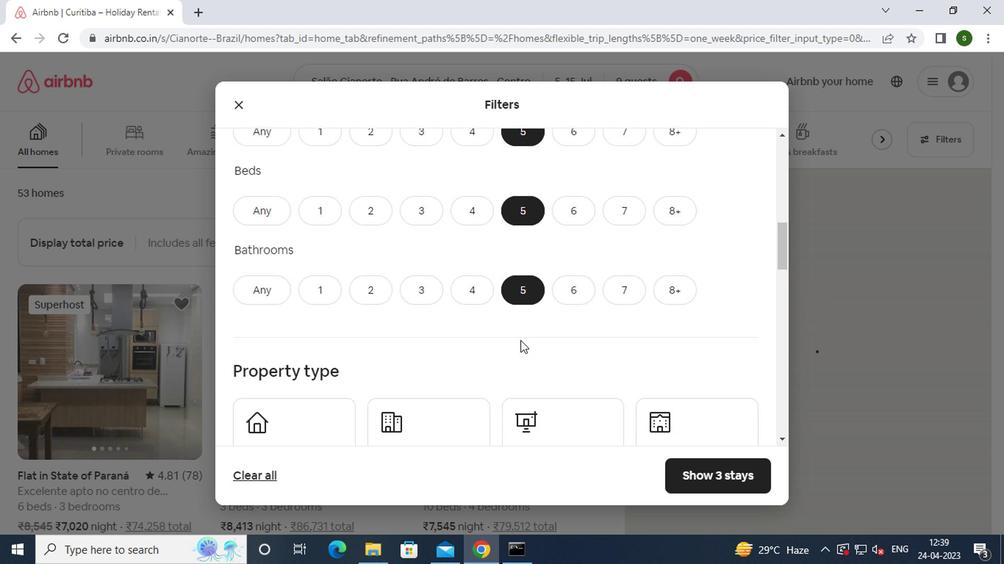 
Action: Mouse scrolled (433, 304) with delta (0, 0)
Screenshot: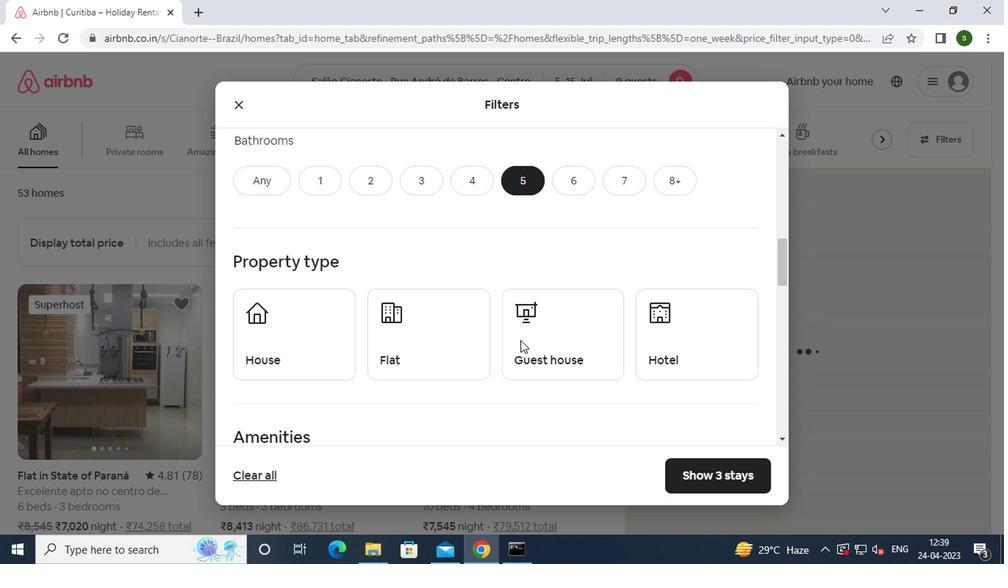
Action: Mouse moved to (280, 266)
Screenshot: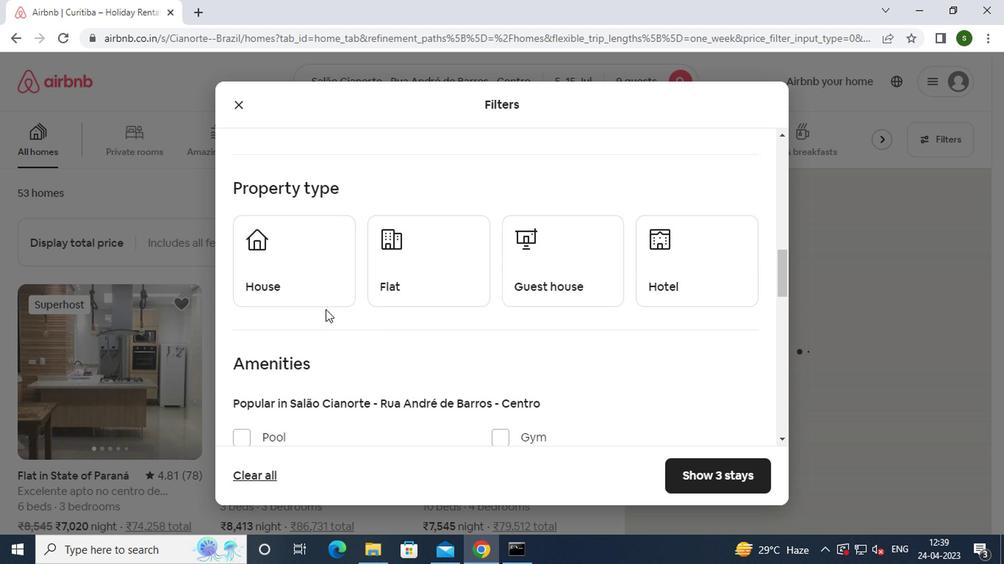 
Action: Mouse pressed left at (280, 266)
Screenshot: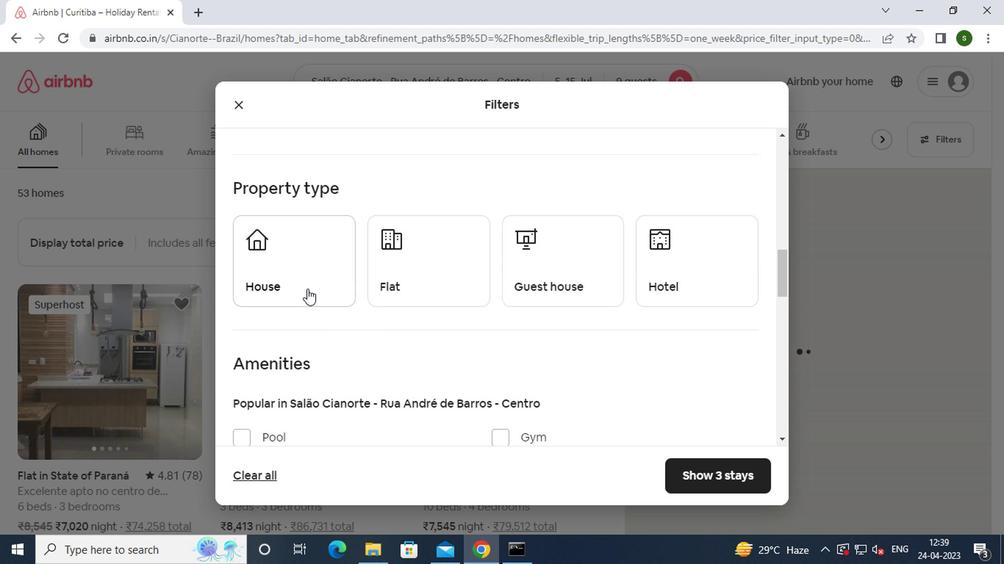 
Action: Mouse moved to (360, 274)
Screenshot: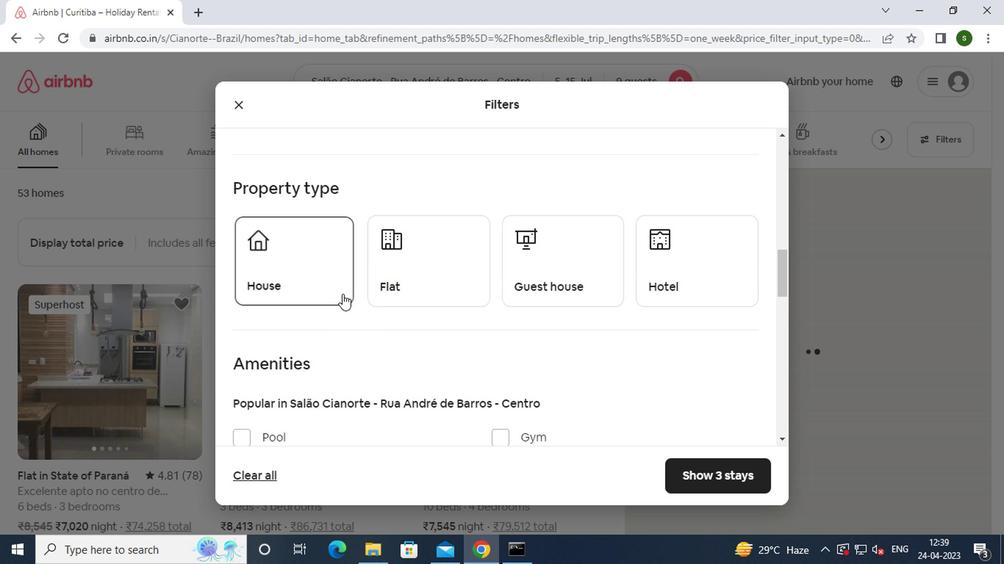 
Action: Mouse pressed left at (360, 274)
Screenshot: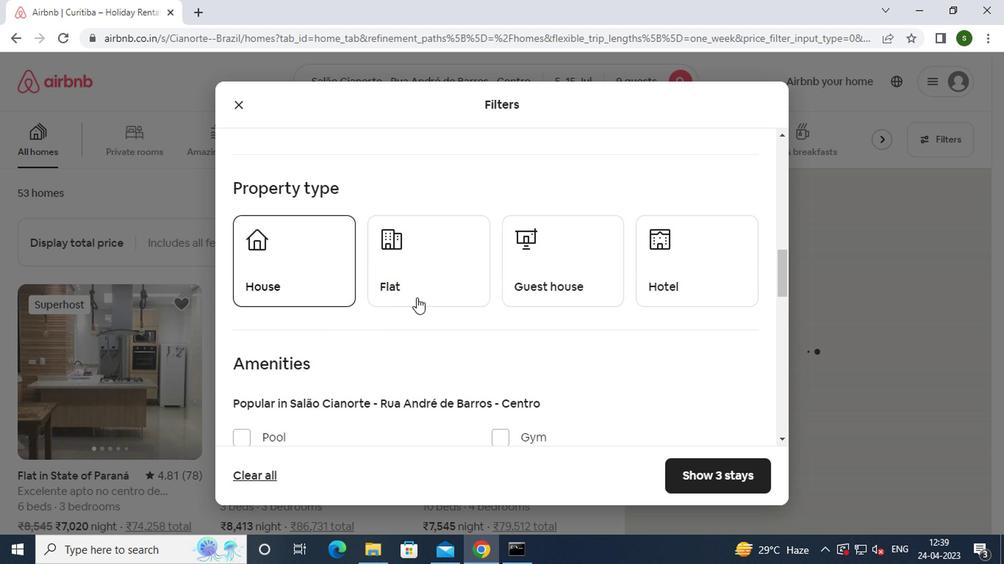 
Action: Mouse moved to (463, 262)
Screenshot: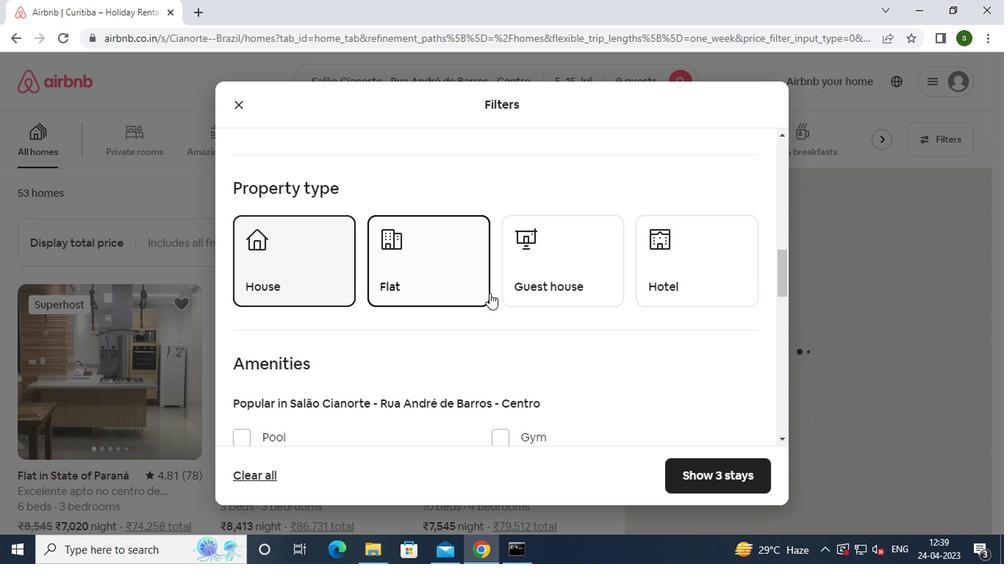 
Action: Mouse pressed left at (463, 262)
Screenshot: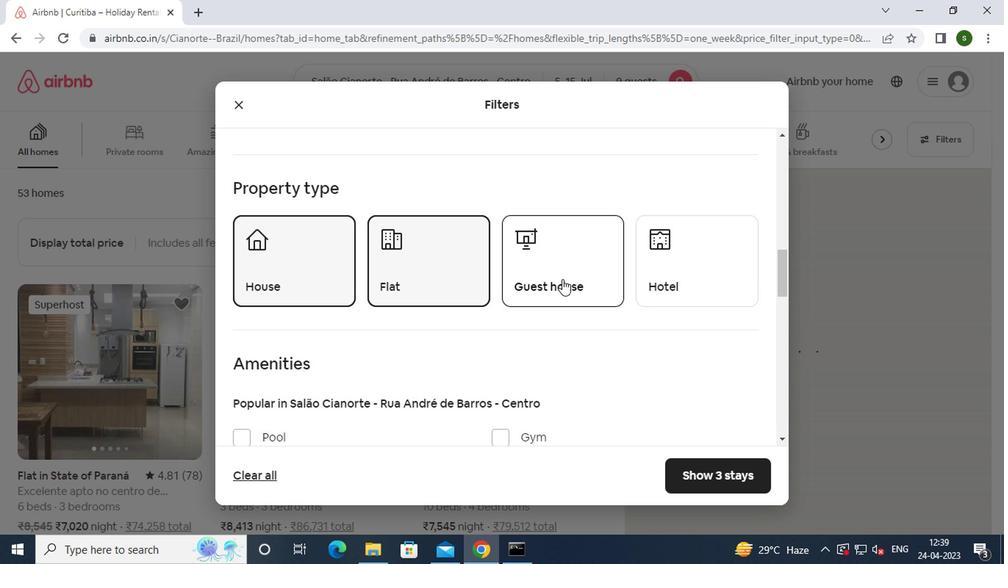 
Action: Mouse scrolled (463, 261) with delta (0, 0)
Screenshot: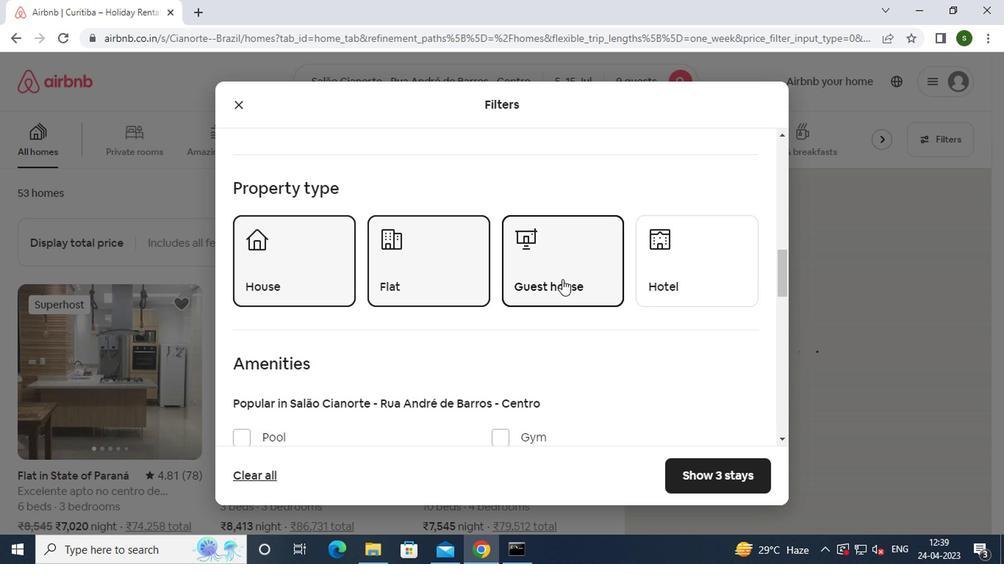 
Action: Mouse scrolled (463, 261) with delta (0, 0)
Screenshot: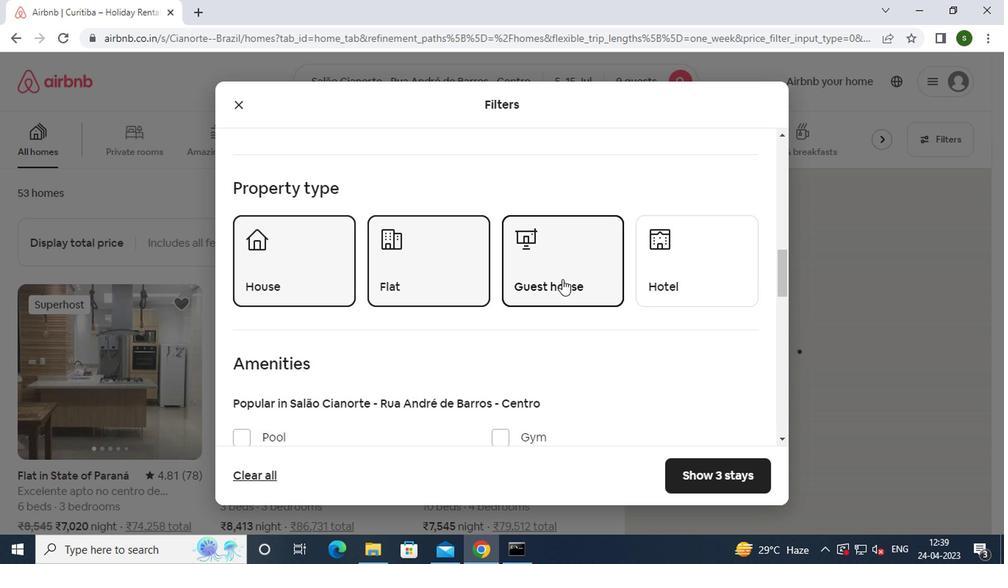 
Action: Mouse scrolled (463, 261) with delta (0, 0)
Screenshot: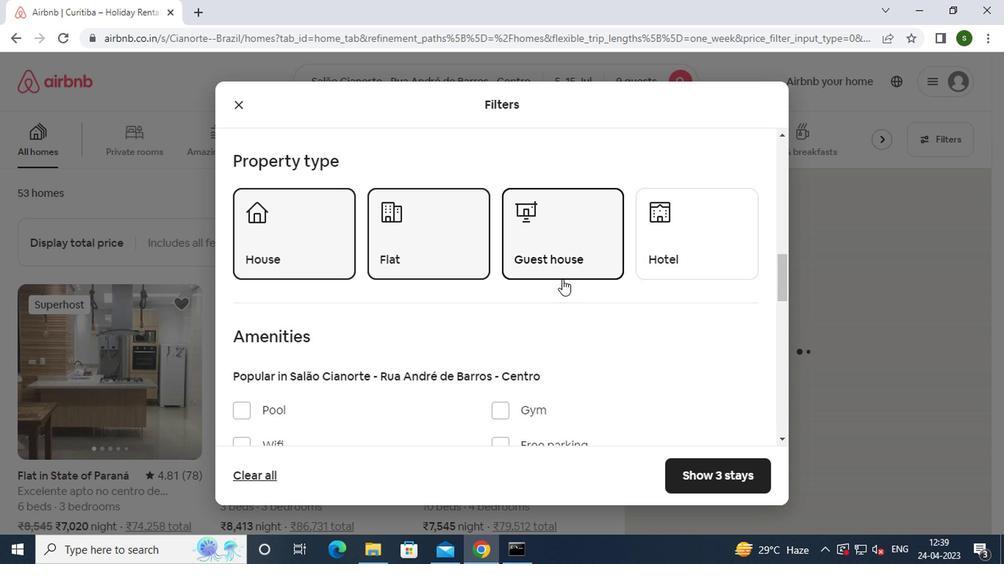 
Action: Mouse scrolled (463, 261) with delta (0, 0)
Screenshot: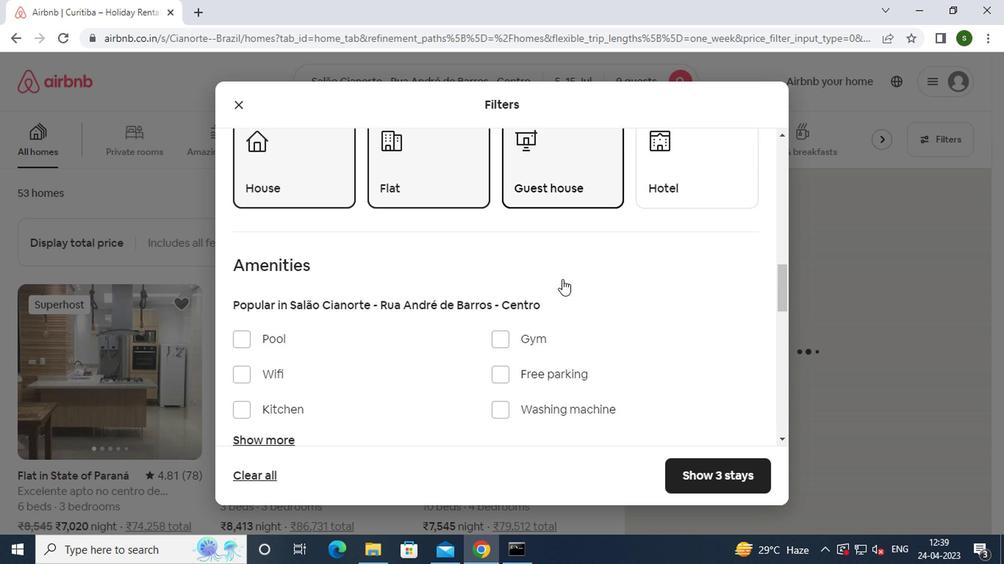
Action: Mouse scrolled (463, 261) with delta (0, 0)
Screenshot: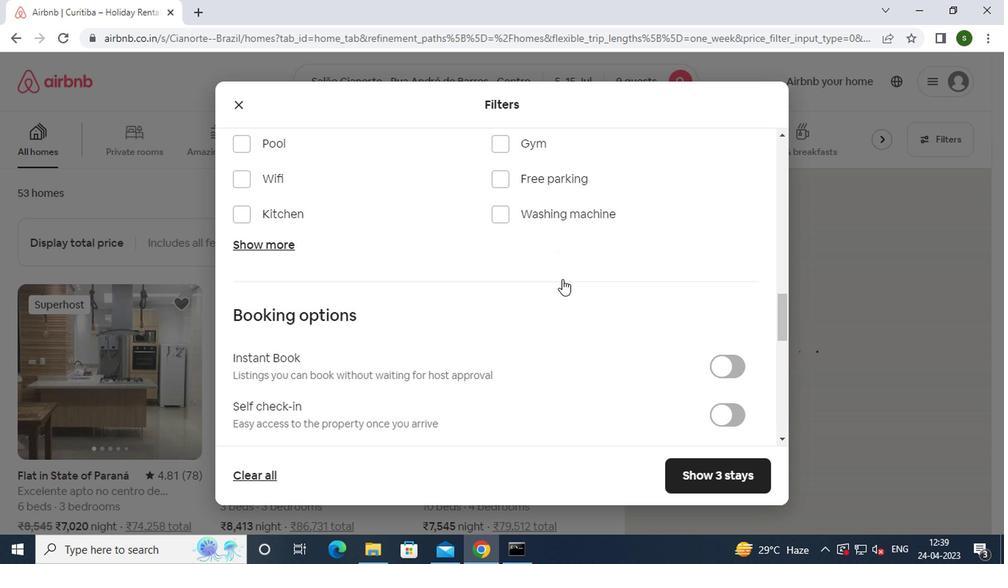 
Action: Mouse scrolled (463, 261) with delta (0, 0)
Screenshot: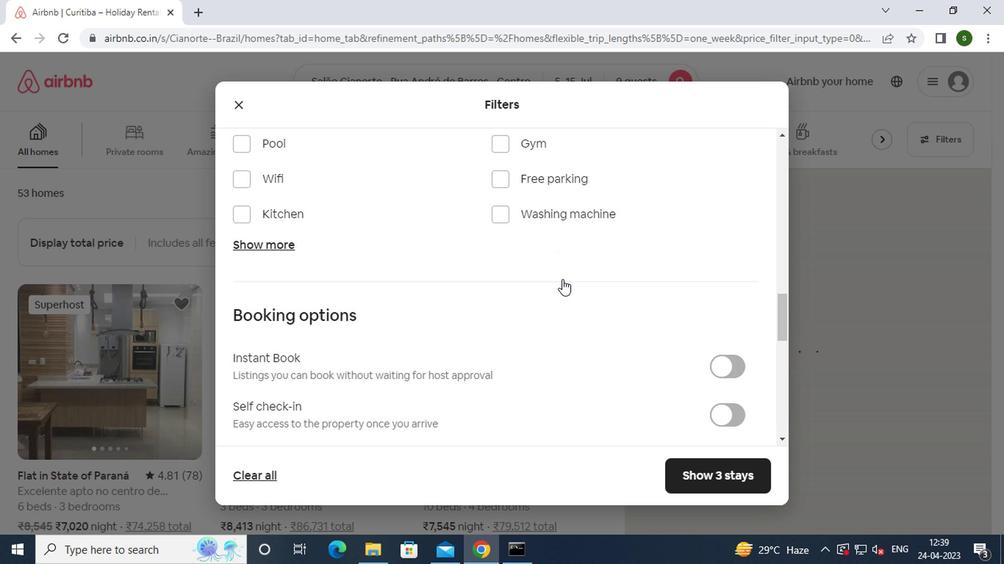 
Action: Mouse scrolled (463, 261) with delta (0, 0)
Screenshot: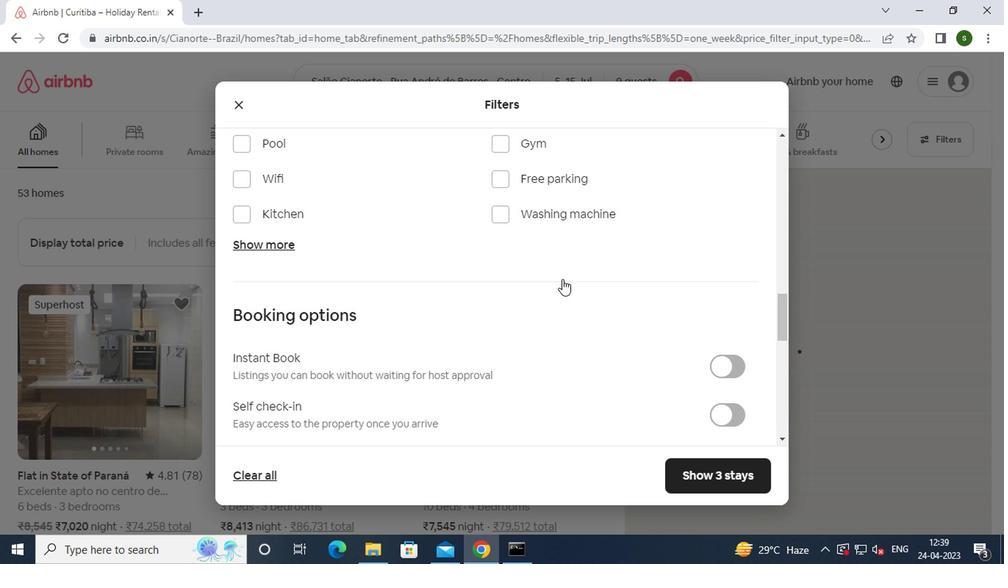 
Action: Mouse moved to (580, 202)
Screenshot: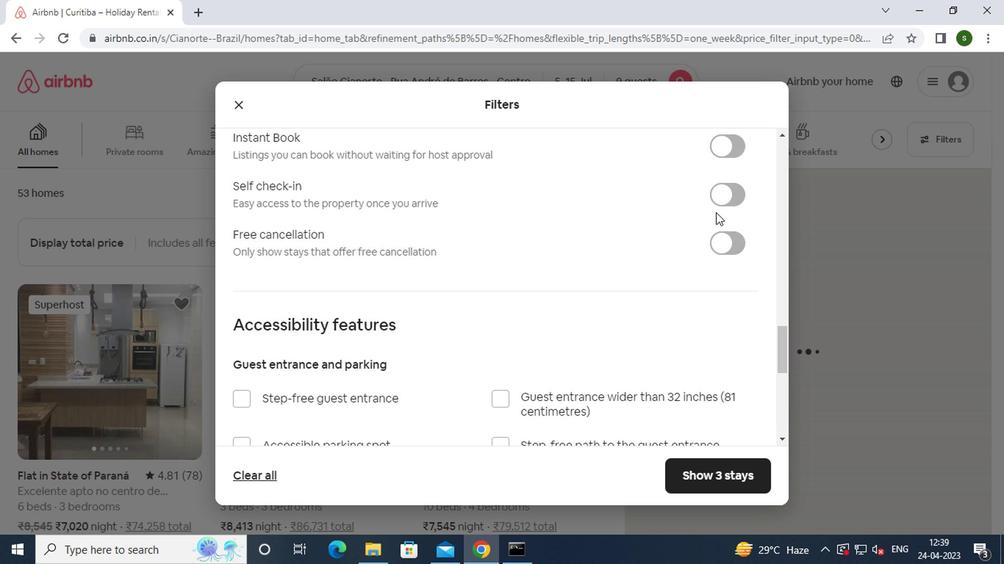 
Action: Mouse pressed left at (580, 202)
Screenshot: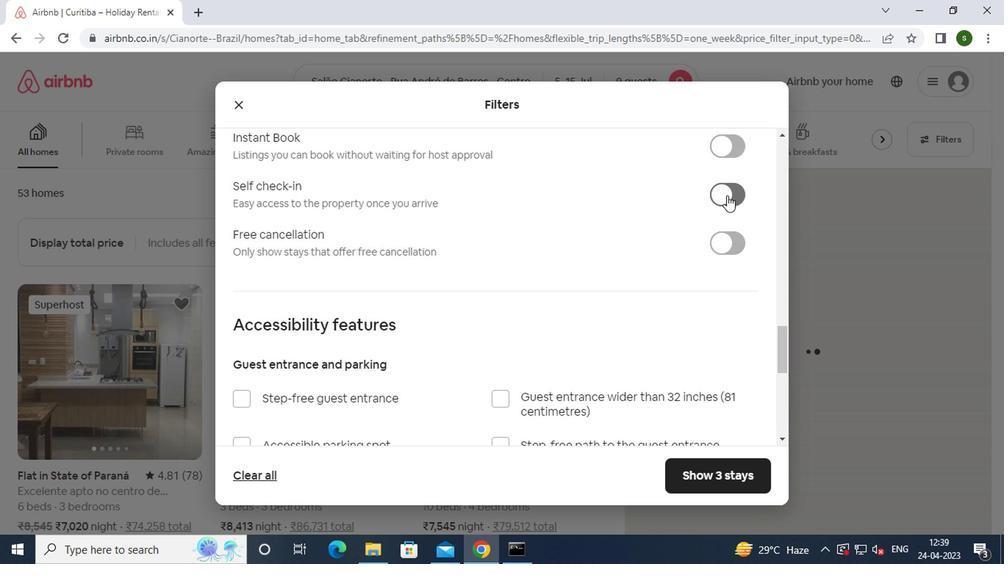 
Action: Mouse moved to (492, 214)
Screenshot: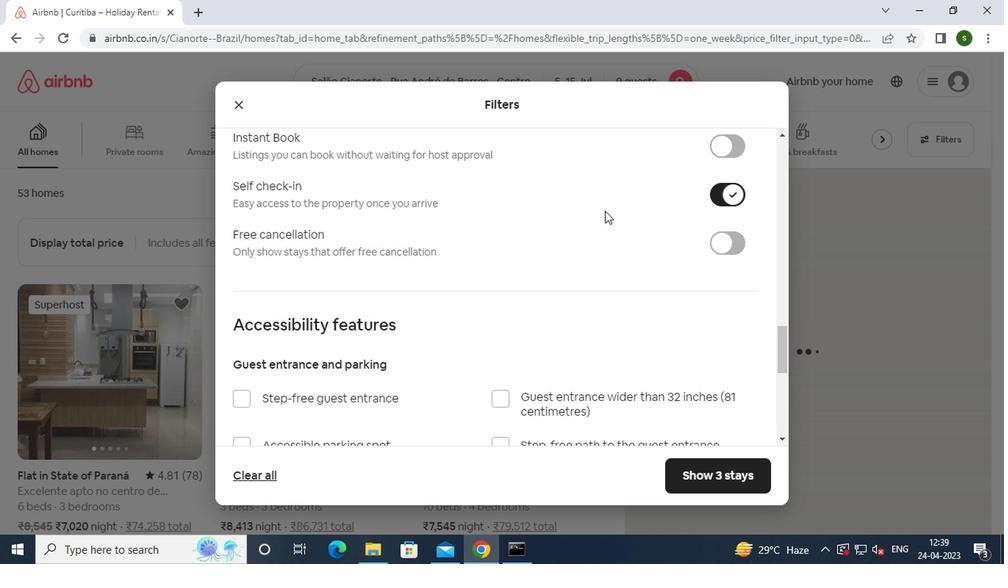 
Action: Mouse scrolled (492, 213) with delta (0, 0)
Screenshot: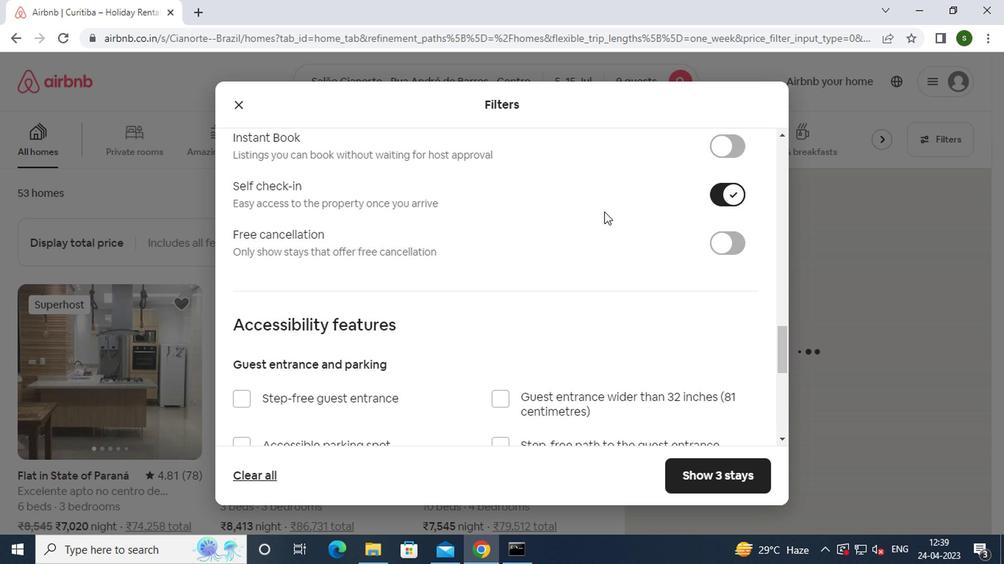 
Action: Mouse scrolled (492, 213) with delta (0, 0)
Screenshot: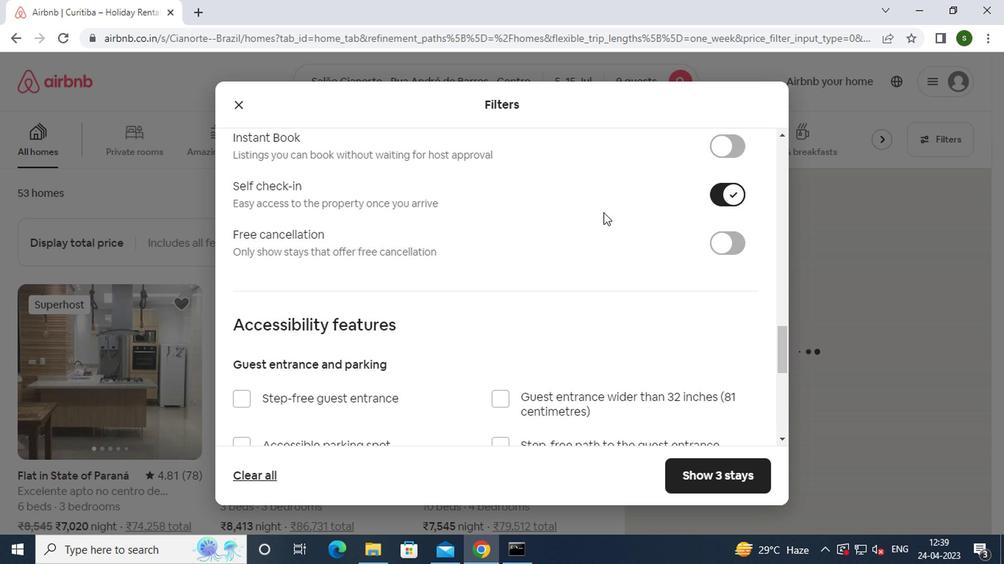 
Action: Mouse scrolled (492, 213) with delta (0, 0)
Screenshot: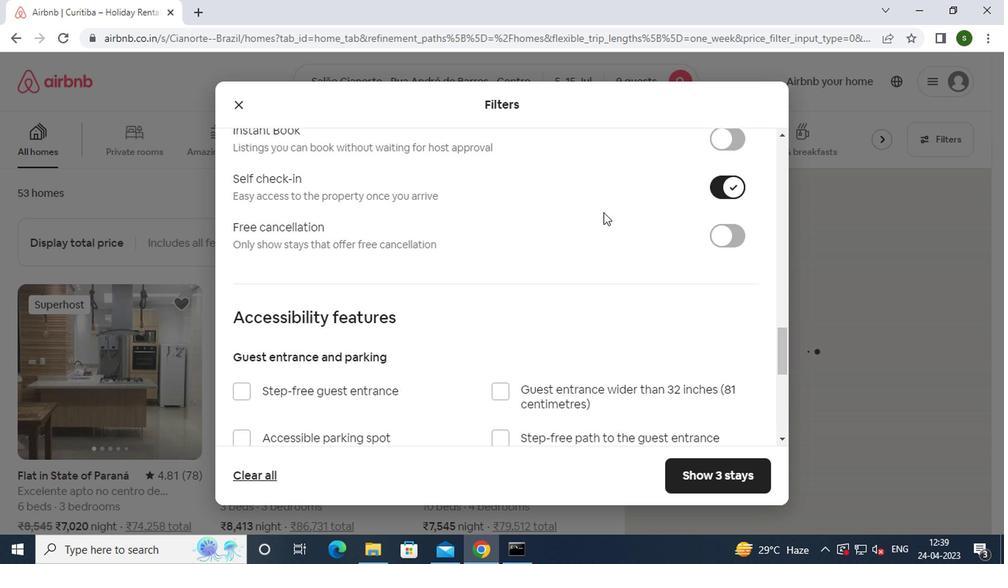 
Action: Mouse scrolled (492, 213) with delta (0, 0)
Screenshot: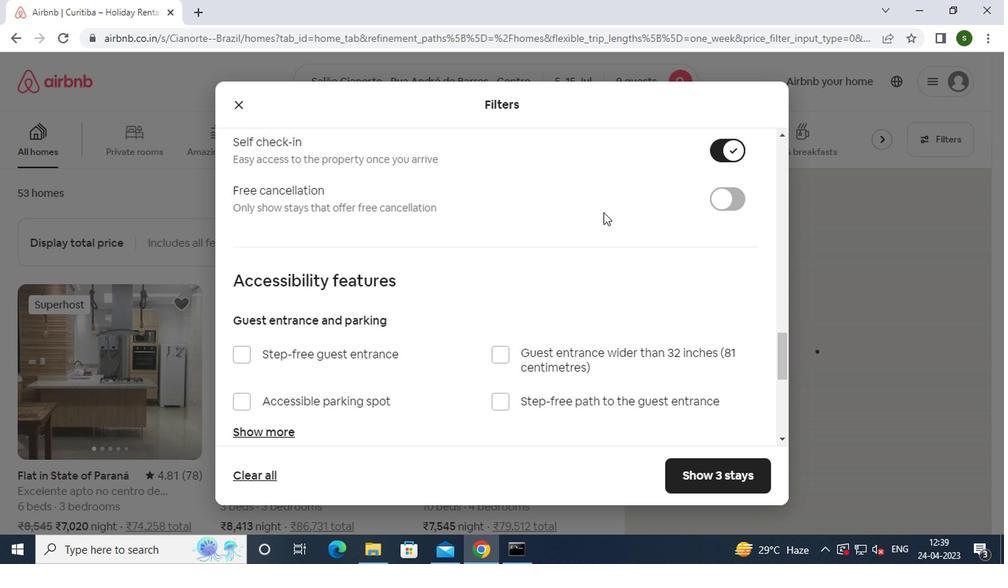 
Action: Mouse scrolled (492, 213) with delta (0, 0)
Screenshot: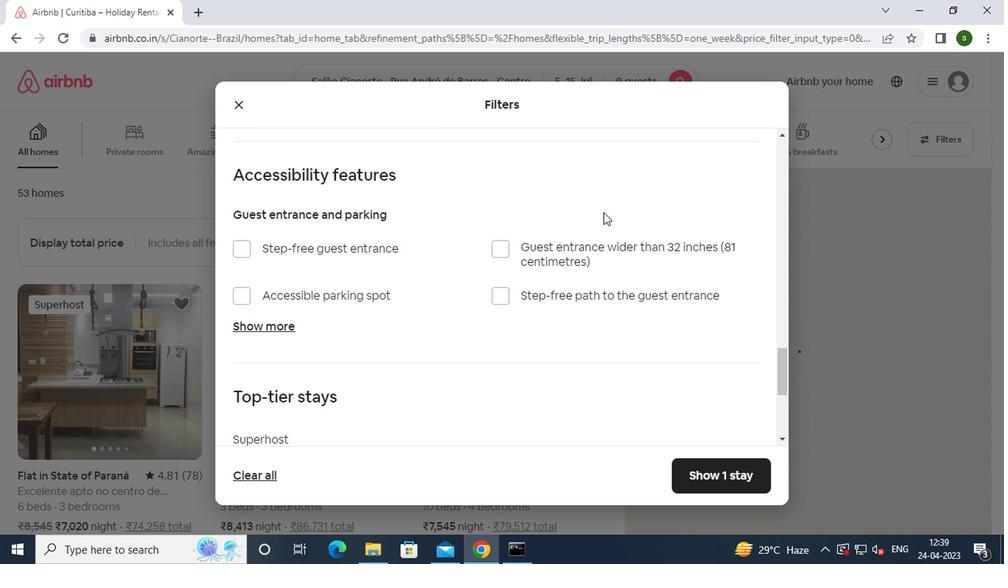 
Action: Mouse scrolled (492, 213) with delta (0, 0)
Screenshot: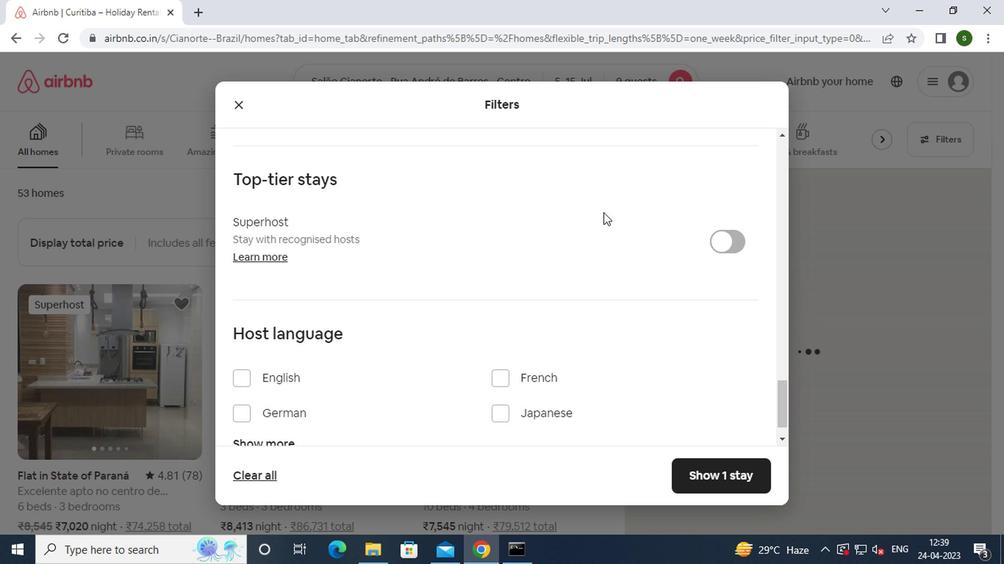 
Action: Mouse scrolled (492, 213) with delta (0, 0)
Screenshot: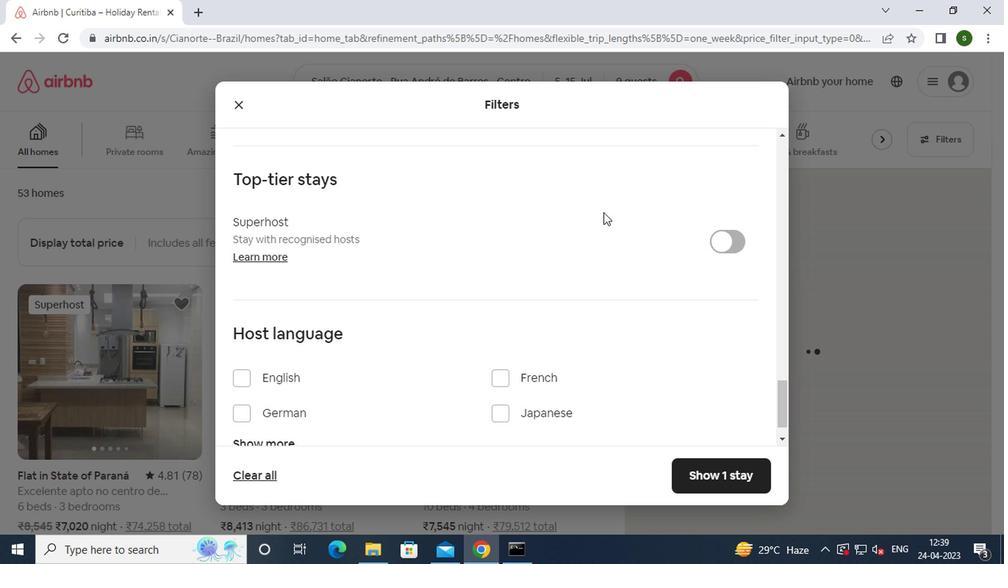 
Action: Mouse scrolled (492, 213) with delta (0, 0)
Screenshot: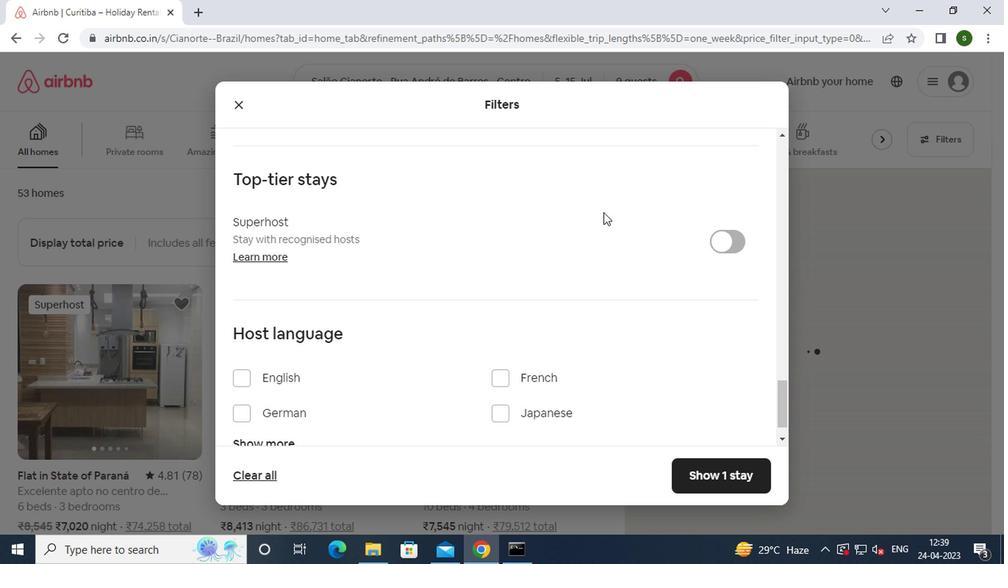 
Action: Mouse moved to (559, 402)
Screenshot: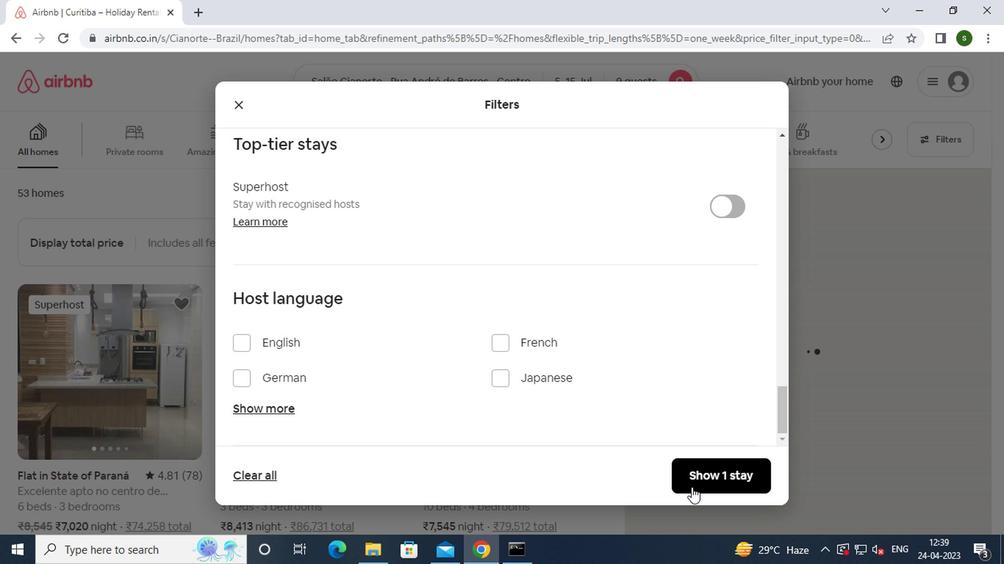 
Action: Mouse pressed left at (559, 402)
Screenshot: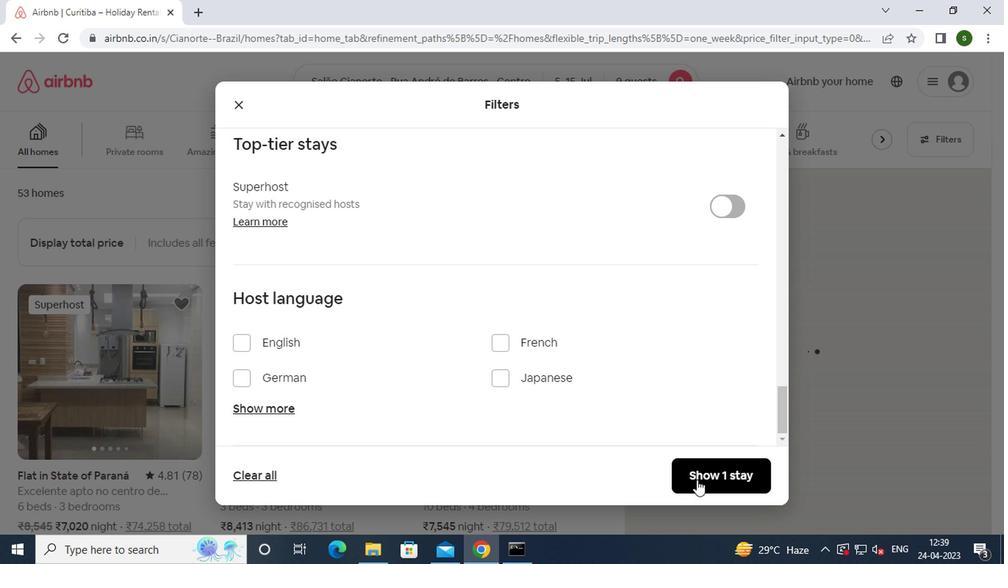 
Action: Mouse moved to (417, 212)
Screenshot: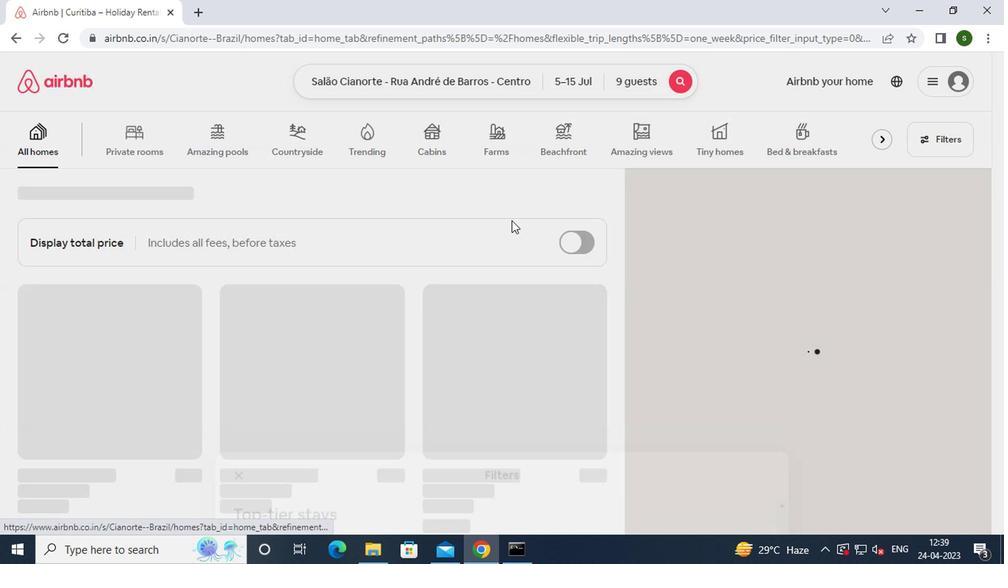 
